 Task: Create a due date automation trigger when advanced on, 2 working days after a card is due add checklist with an incomplete checklists at 11:00 AM.
Action: Mouse moved to (1061, 325)
Screenshot: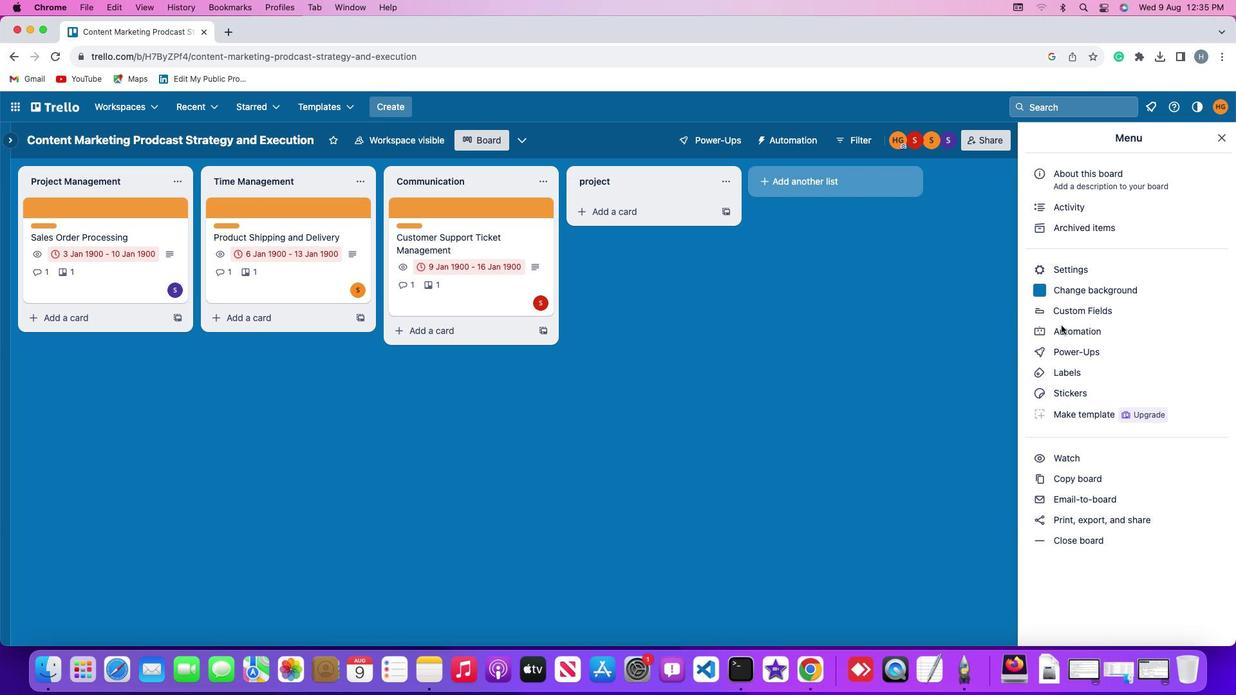 
Action: Mouse pressed left at (1061, 325)
Screenshot: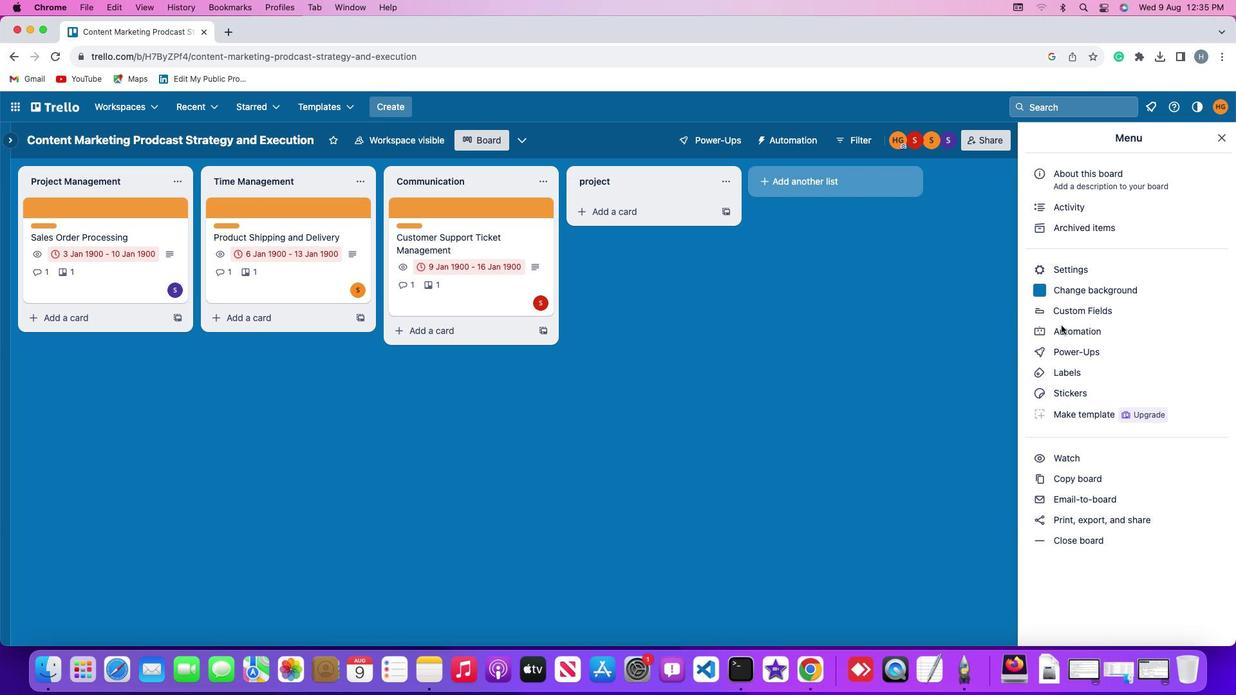 
Action: Mouse pressed left at (1061, 325)
Screenshot: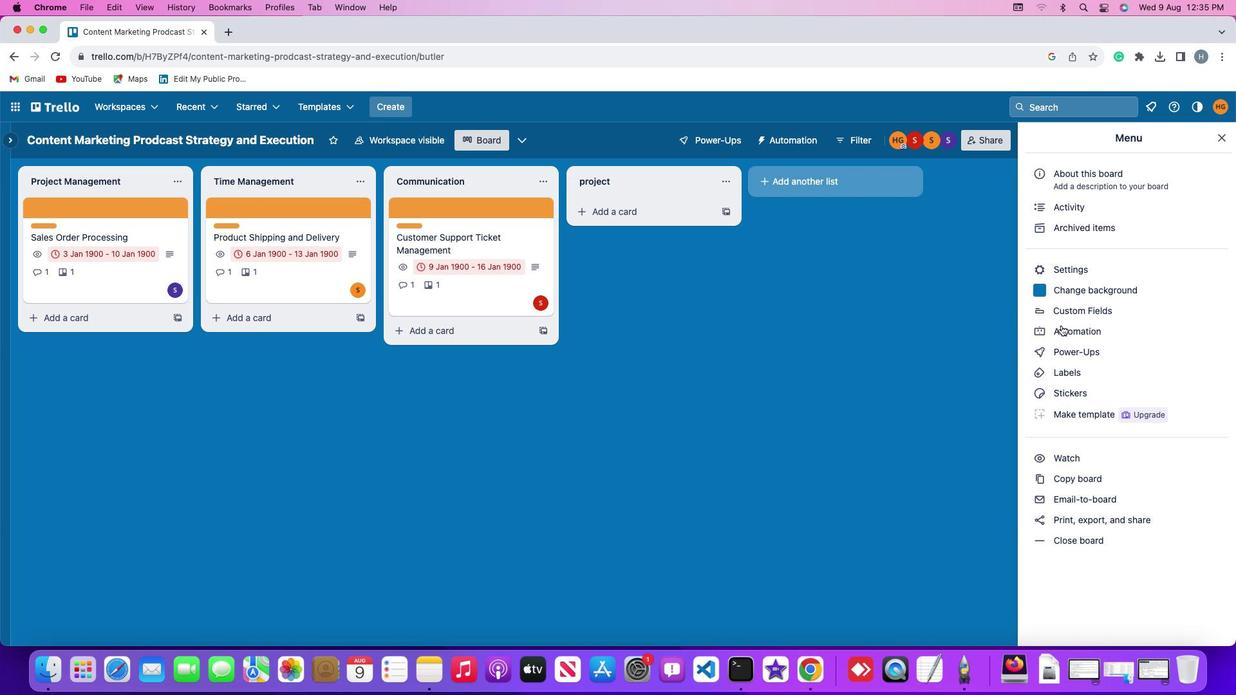 
Action: Mouse moved to (76, 305)
Screenshot: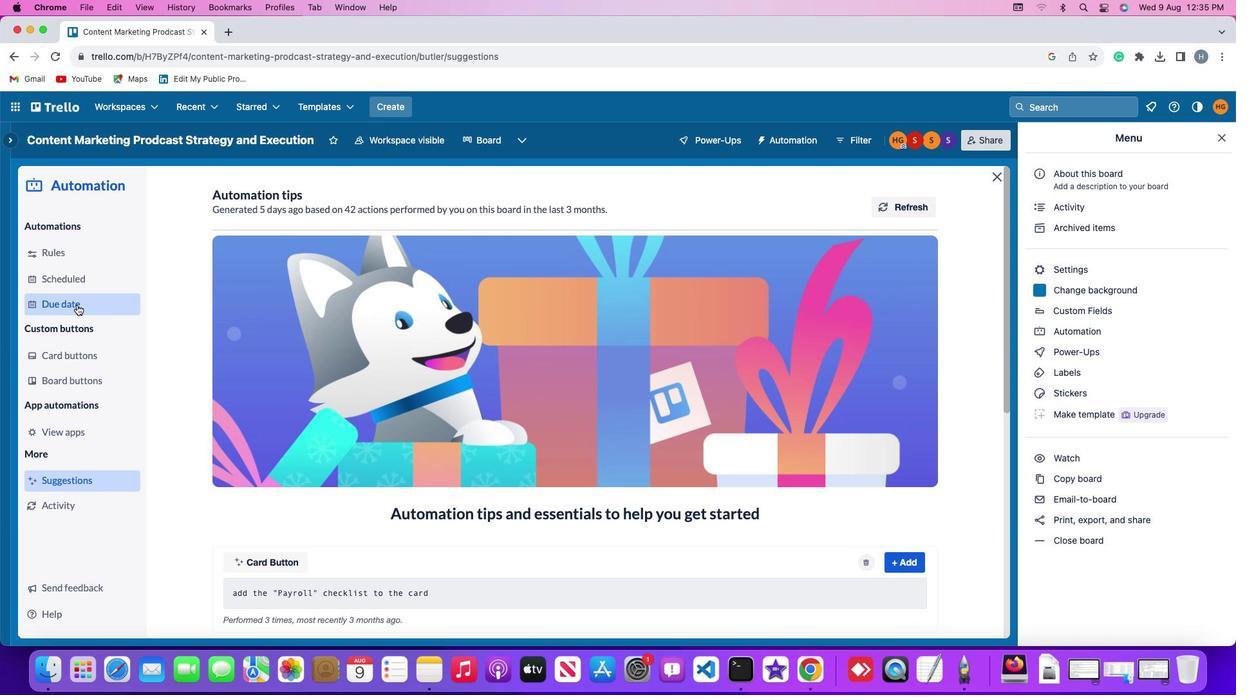 
Action: Mouse pressed left at (76, 305)
Screenshot: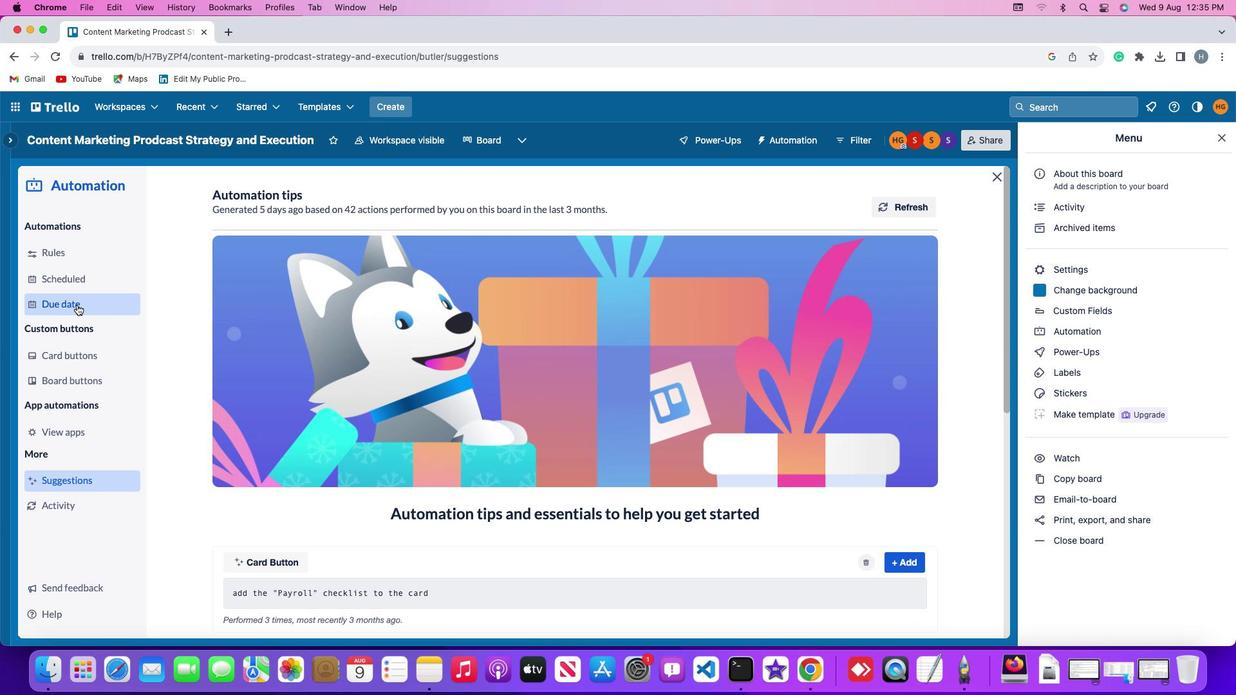 
Action: Mouse moved to (870, 197)
Screenshot: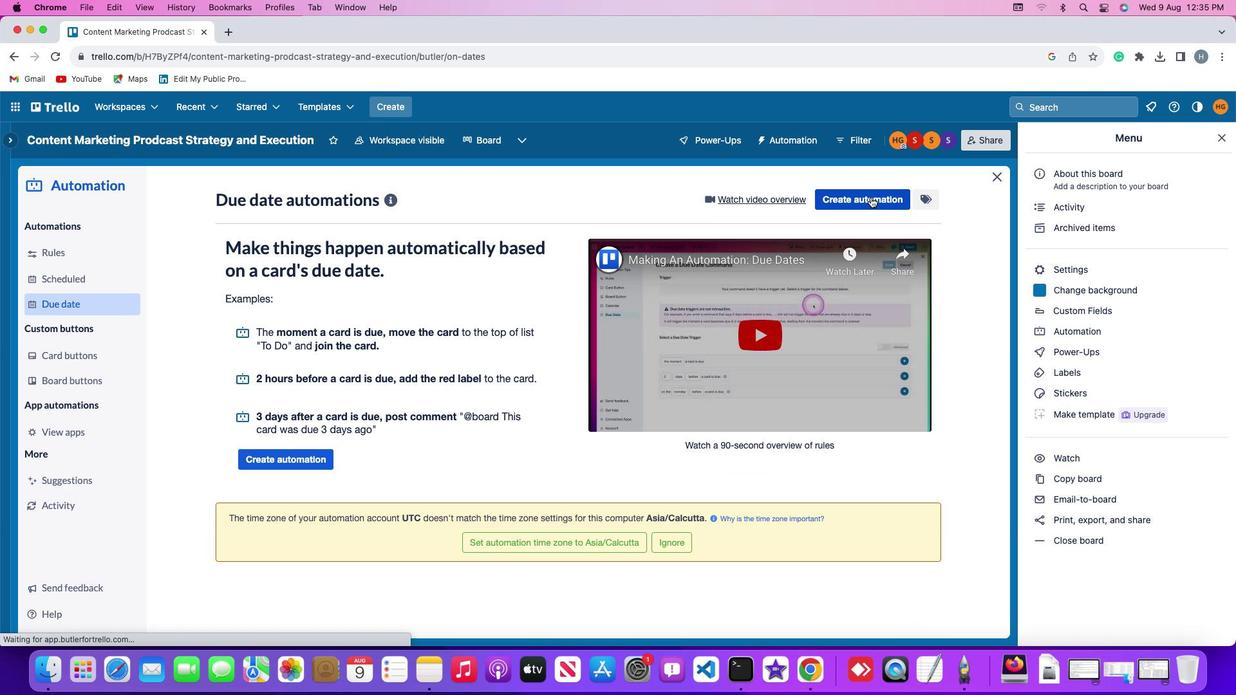 
Action: Mouse pressed left at (870, 197)
Screenshot: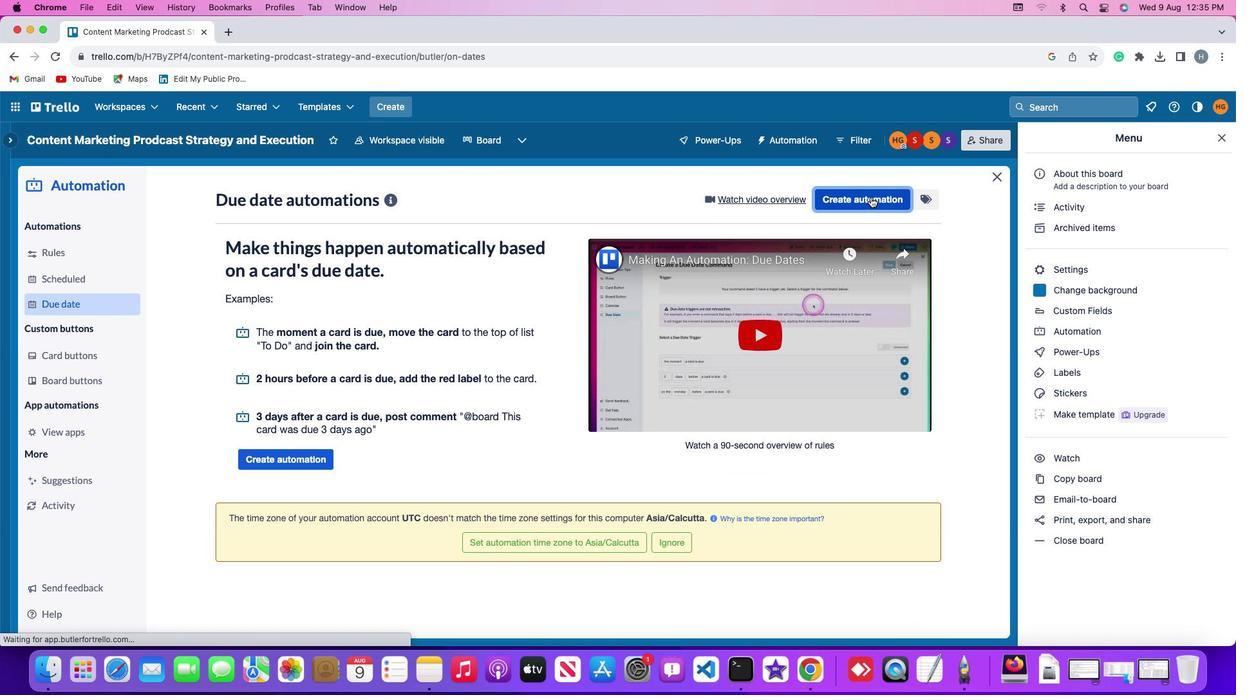 
Action: Mouse moved to (338, 319)
Screenshot: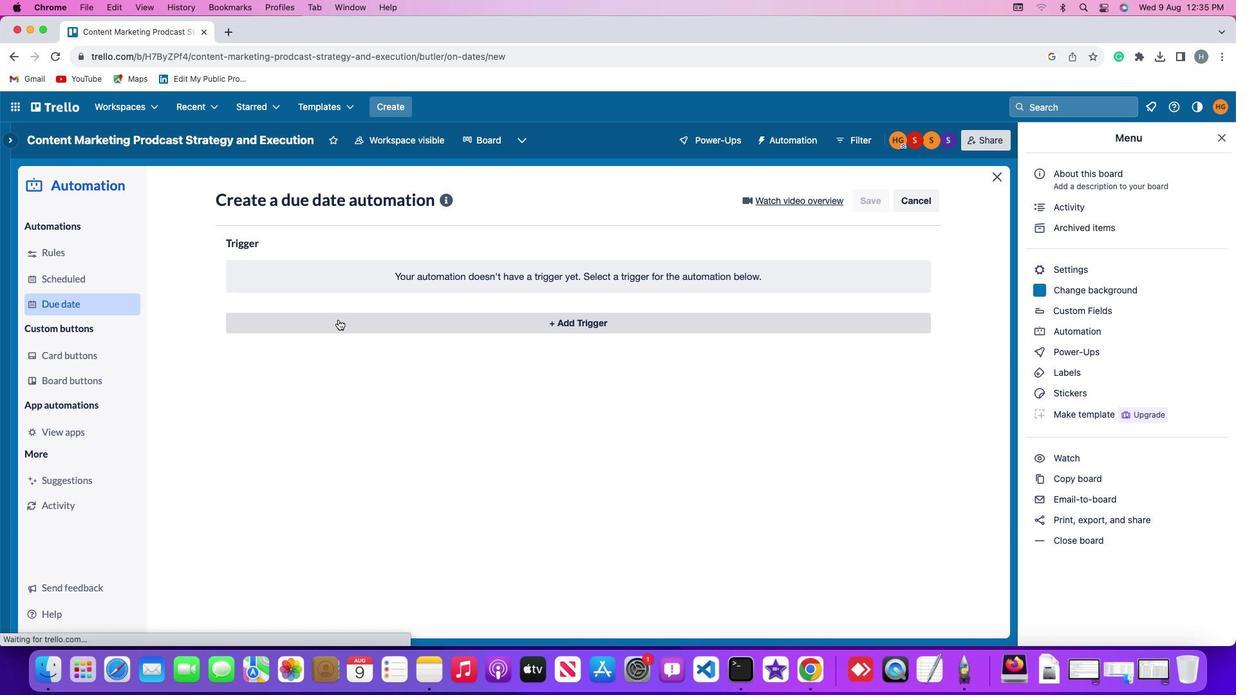 
Action: Mouse pressed left at (338, 319)
Screenshot: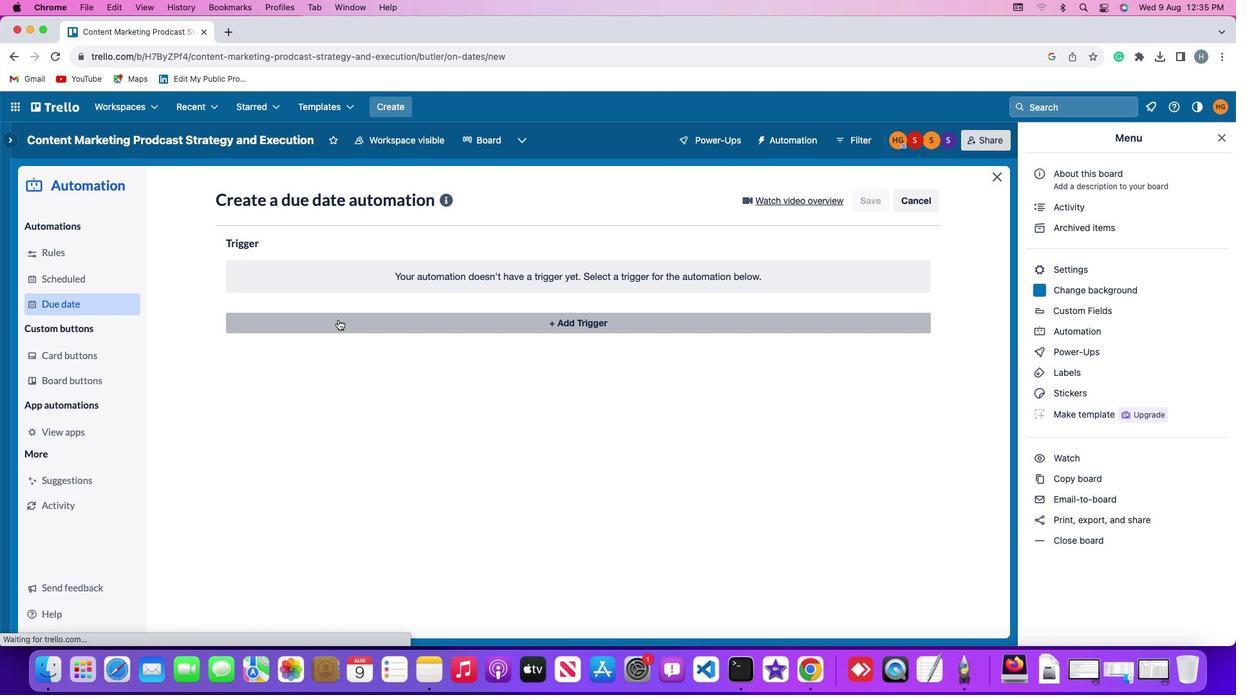 
Action: Mouse moved to (248, 518)
Screenshot: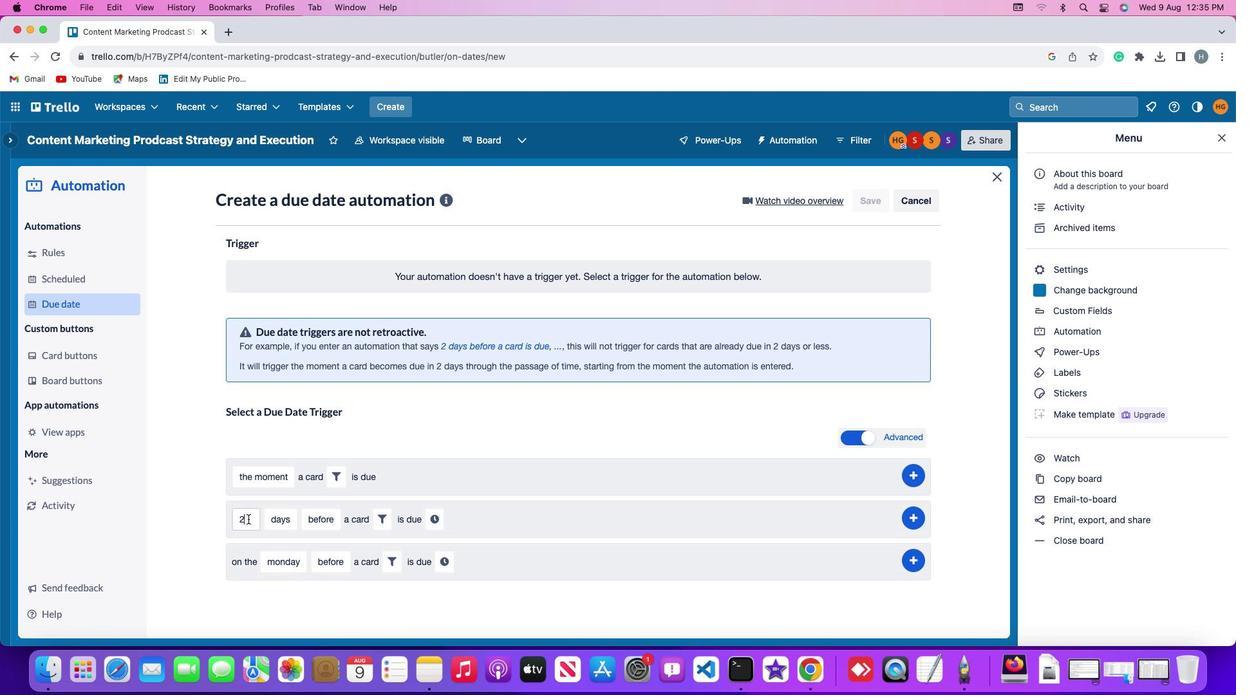 
Action: Mouse pressed left at (248, 518)
Screenshot: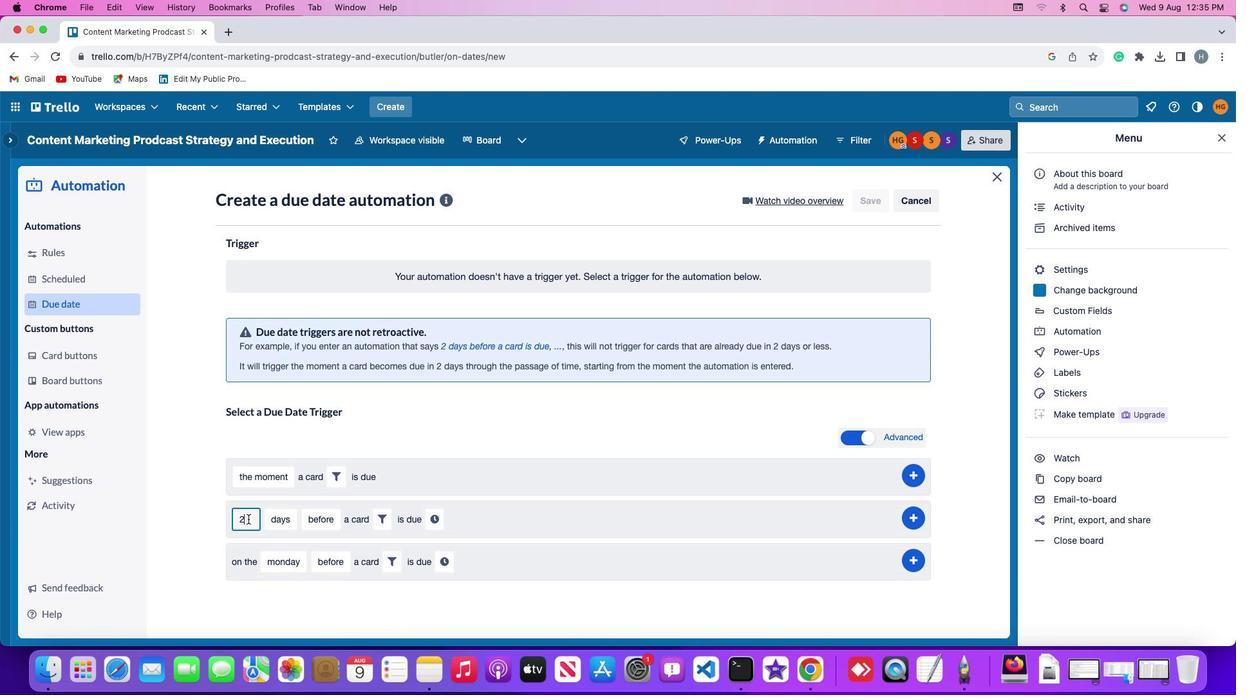 
Action: Mouse moved to (244, 510)
Screenshot: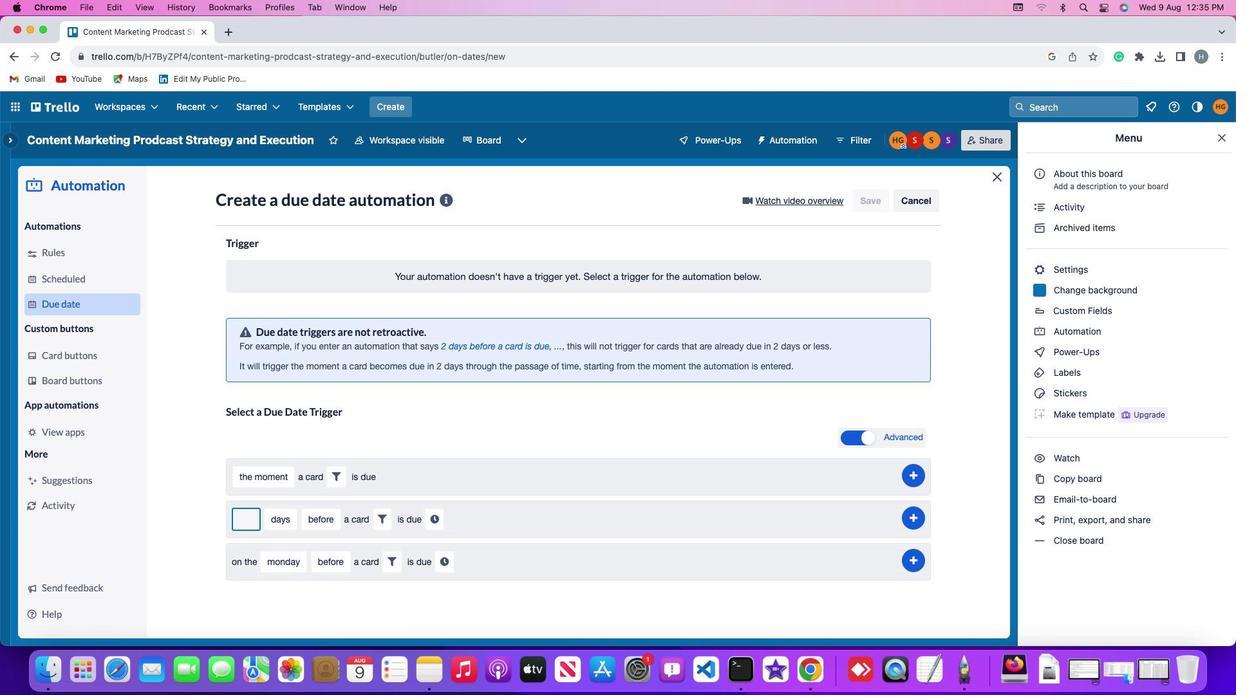 
Action: Key pressed Key.backspace
Screenshot: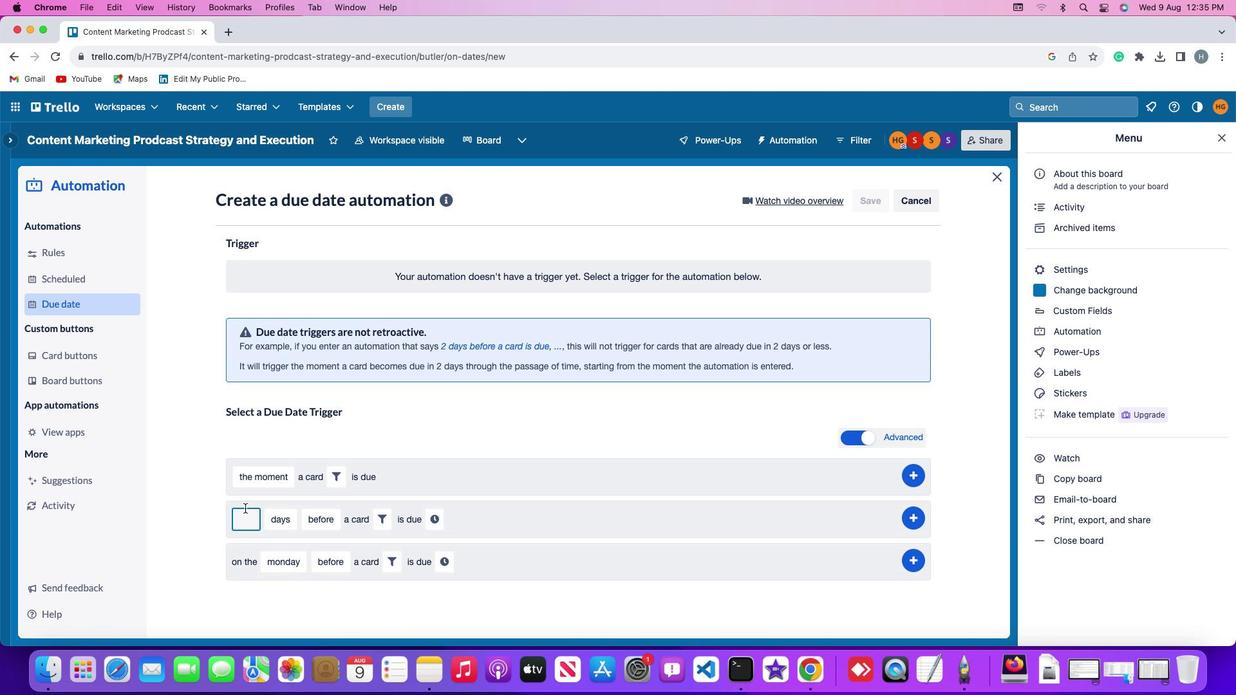 
Action: Mouse moved to (247, 507)
Screenshot: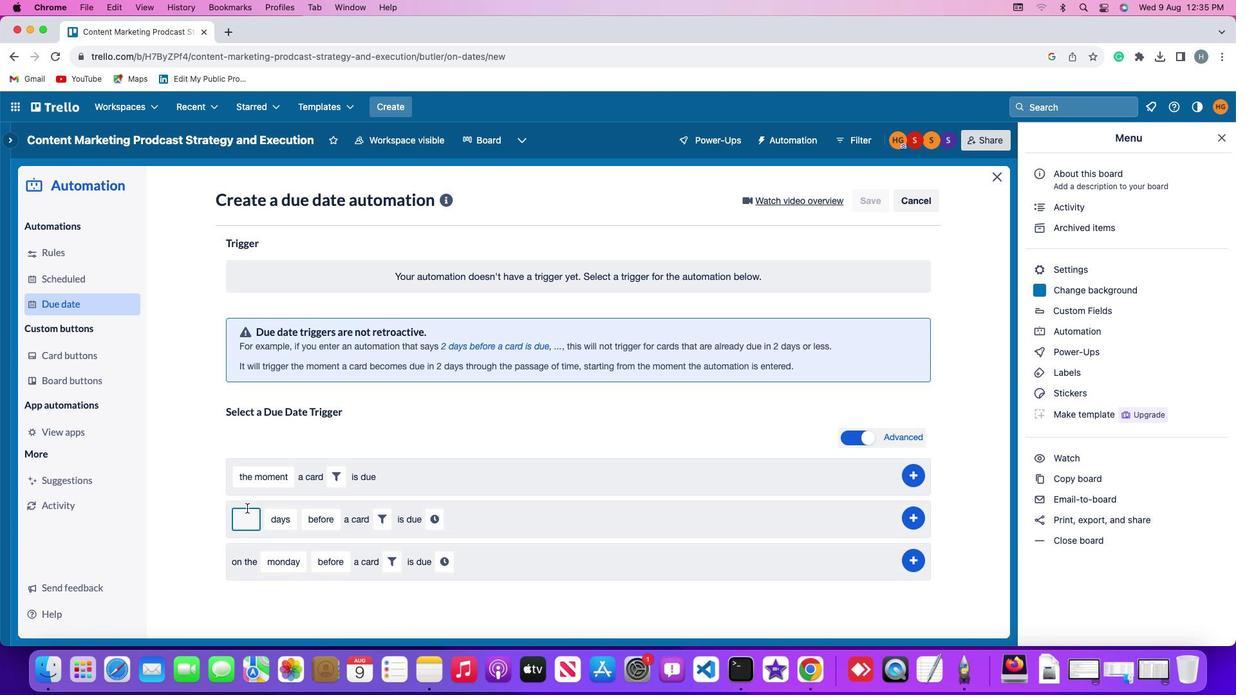 
Action: Key pressed '2'
Screenshot: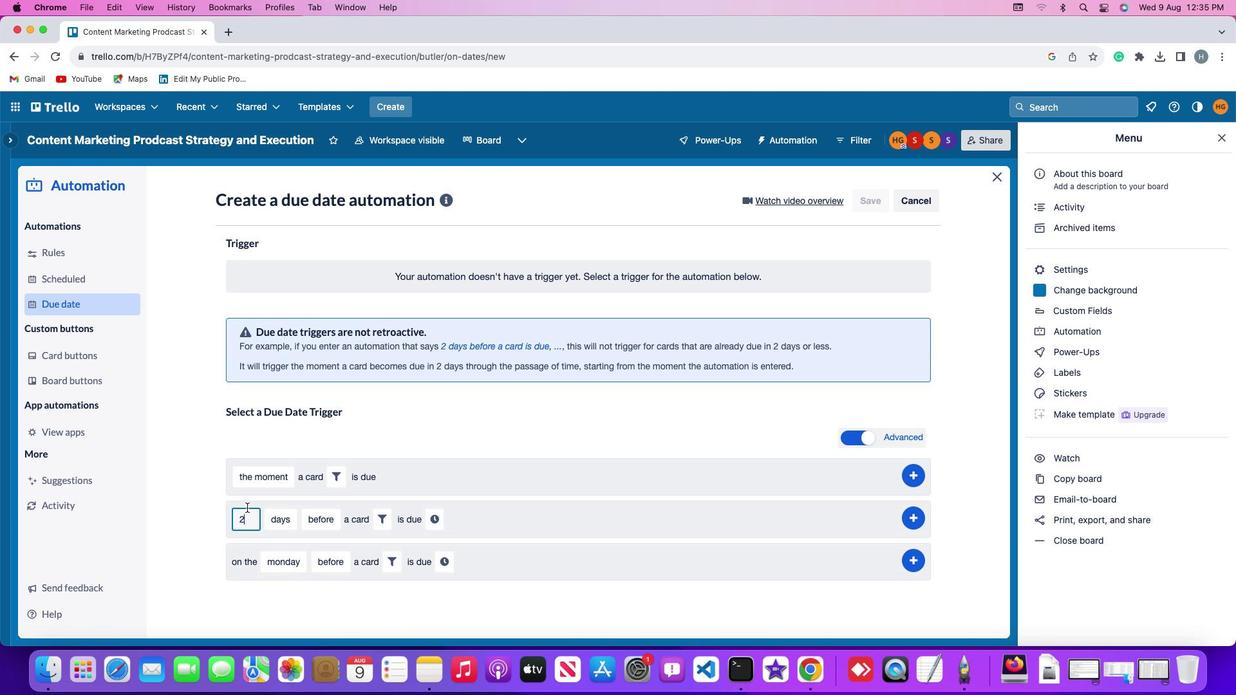 
Action: Mouse moved to (276, 511)
Screenshot: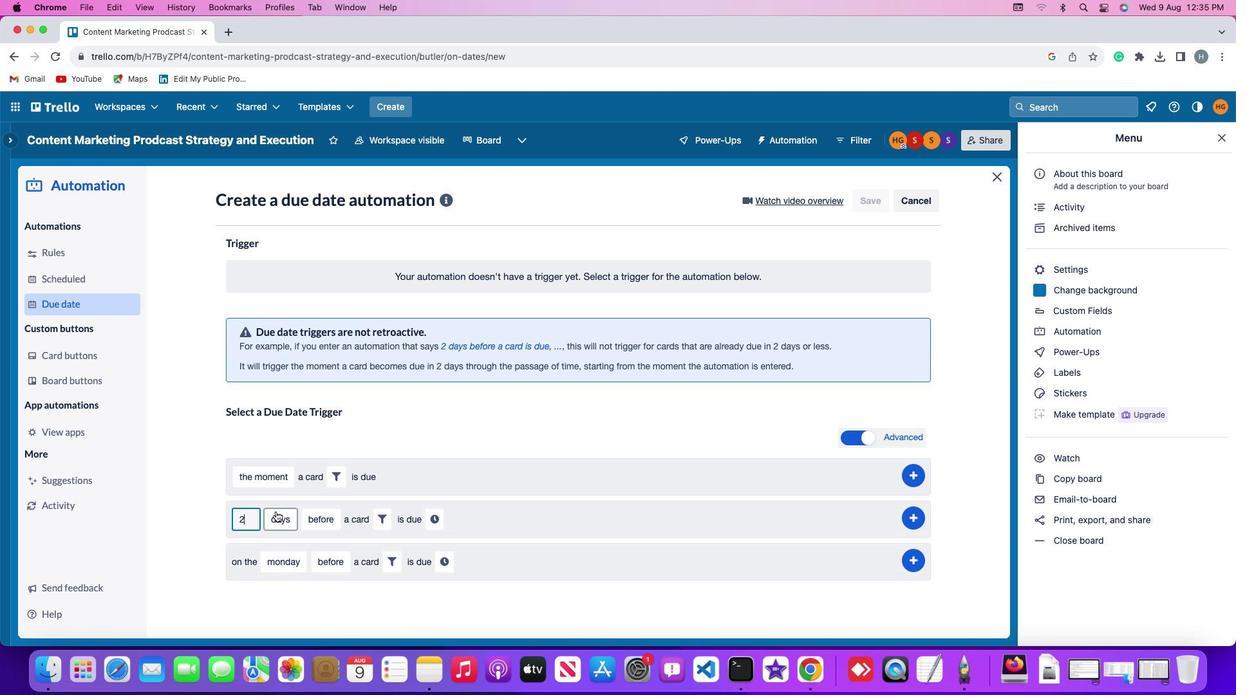 
Action: Mouse pressed left at (276, 511)
Screenshot: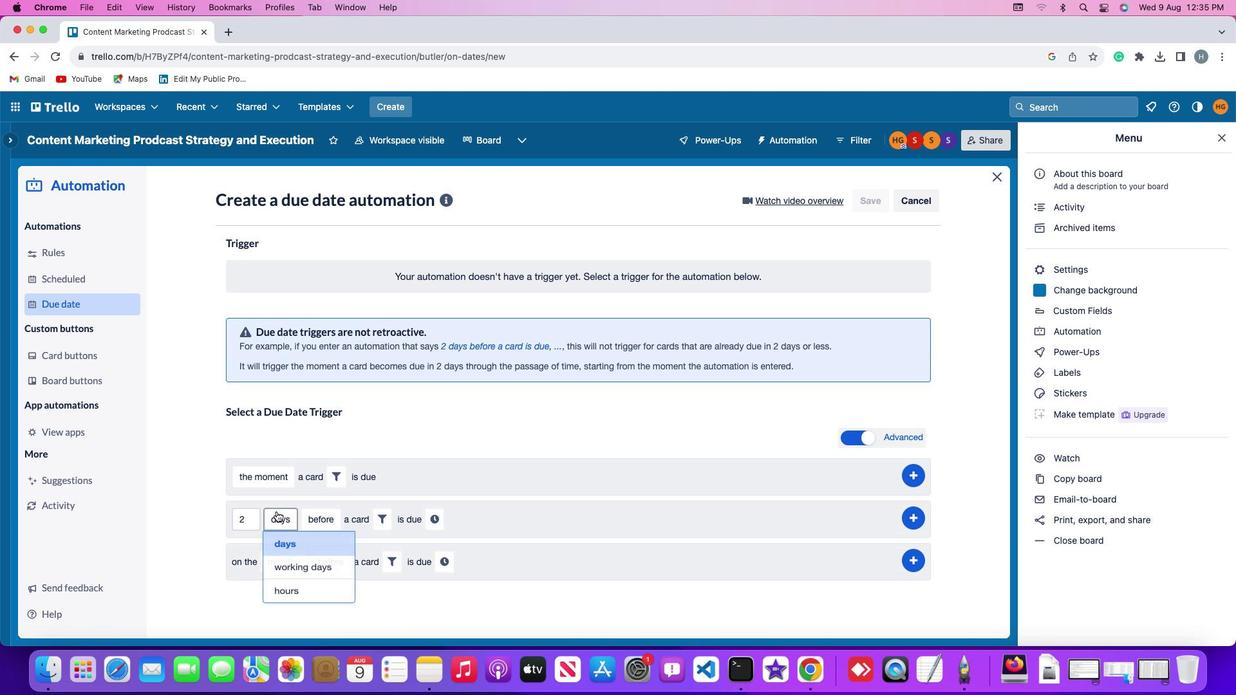 
Action: Mouse moved to (292, 573)
Screenshot: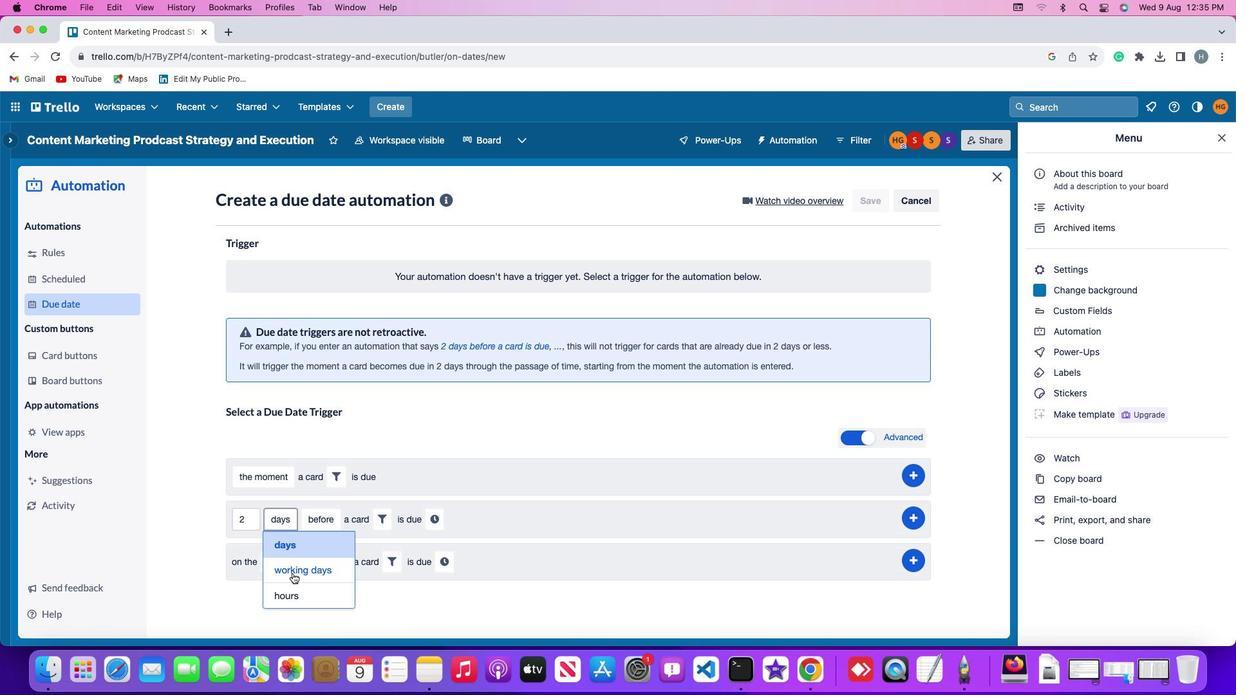
Action: Mouse pressed left at (292, 573)
Screenshot: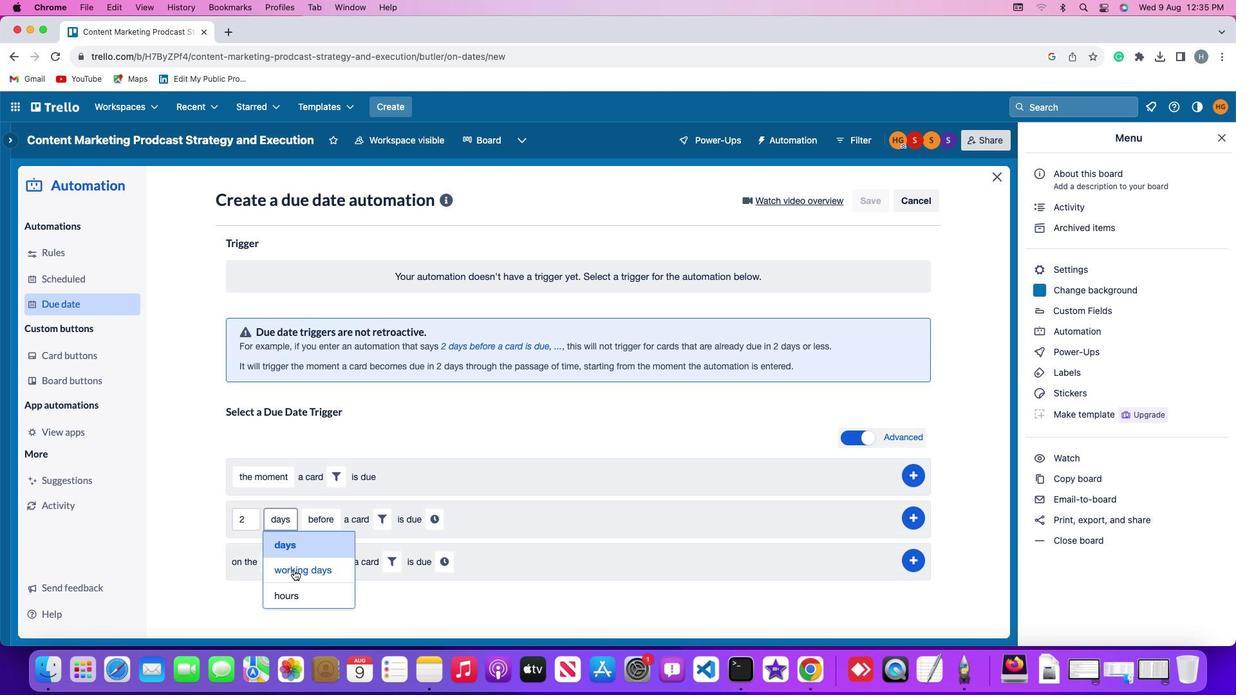 
Action: Mouse moved to (355, 515)
Screenshot: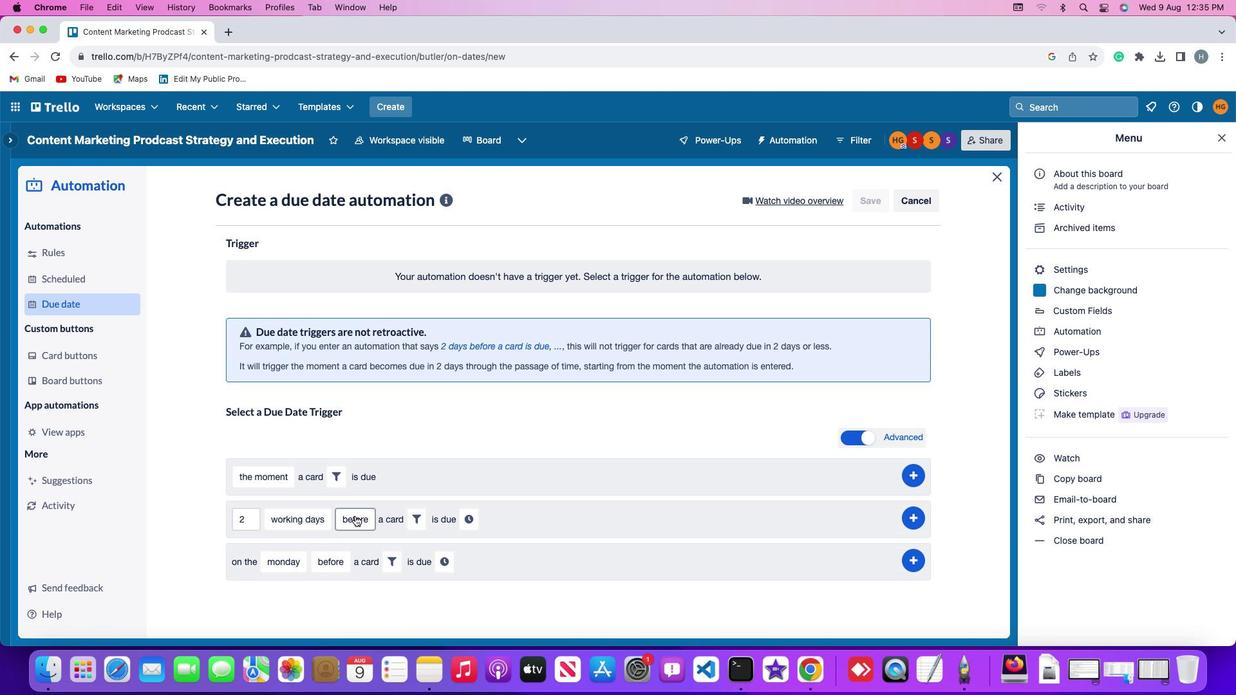 
Action: Mouse pressed left at (355, 515)
Screenshot: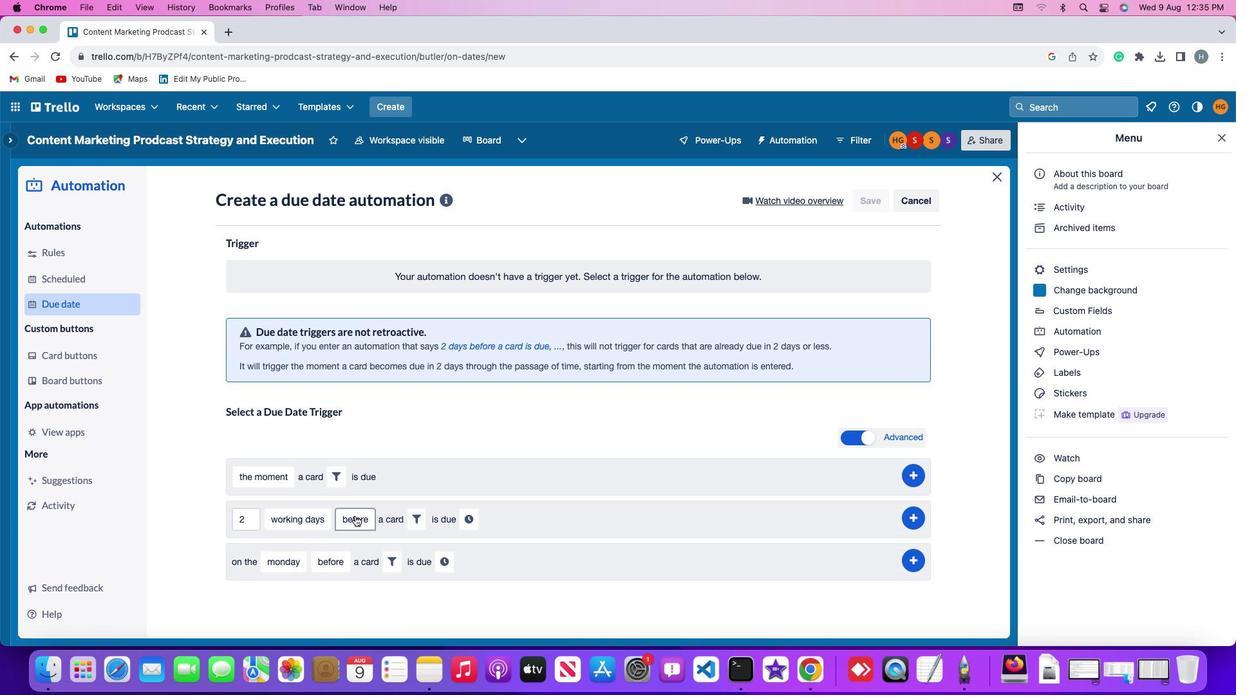 
Action: Mouse moved to (359, 577)
Screenshot: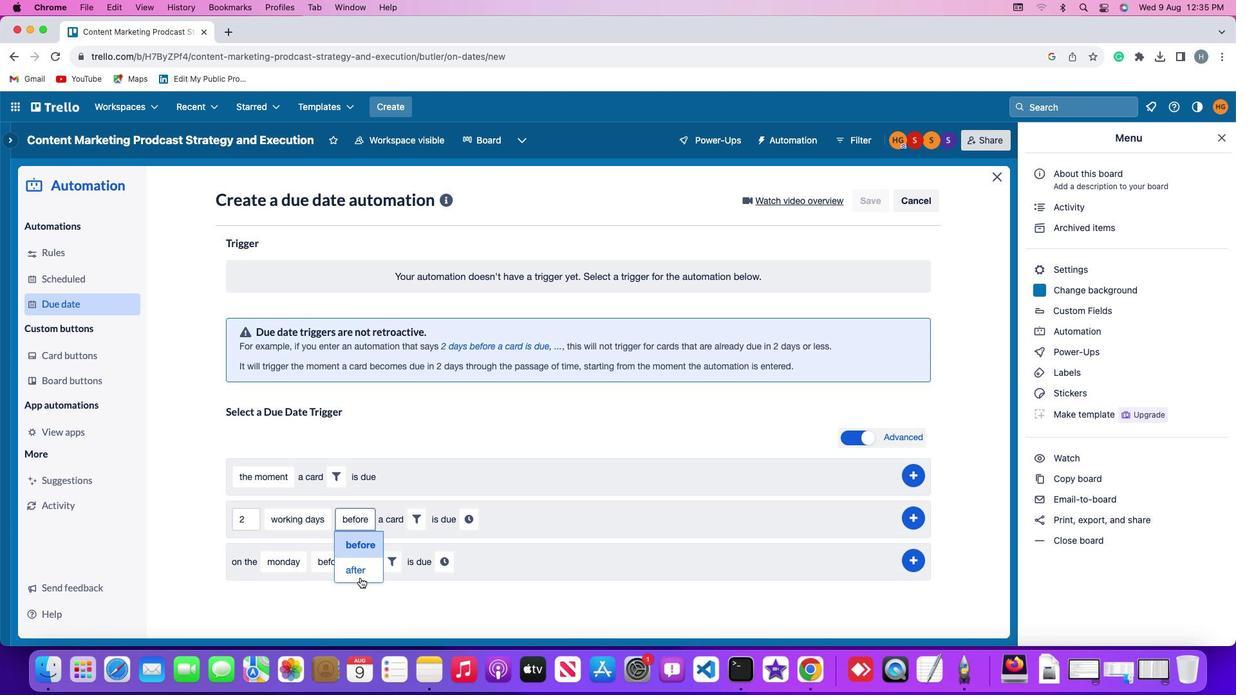 
Action: Mouse pressed left at (359, 577)
Screenshot: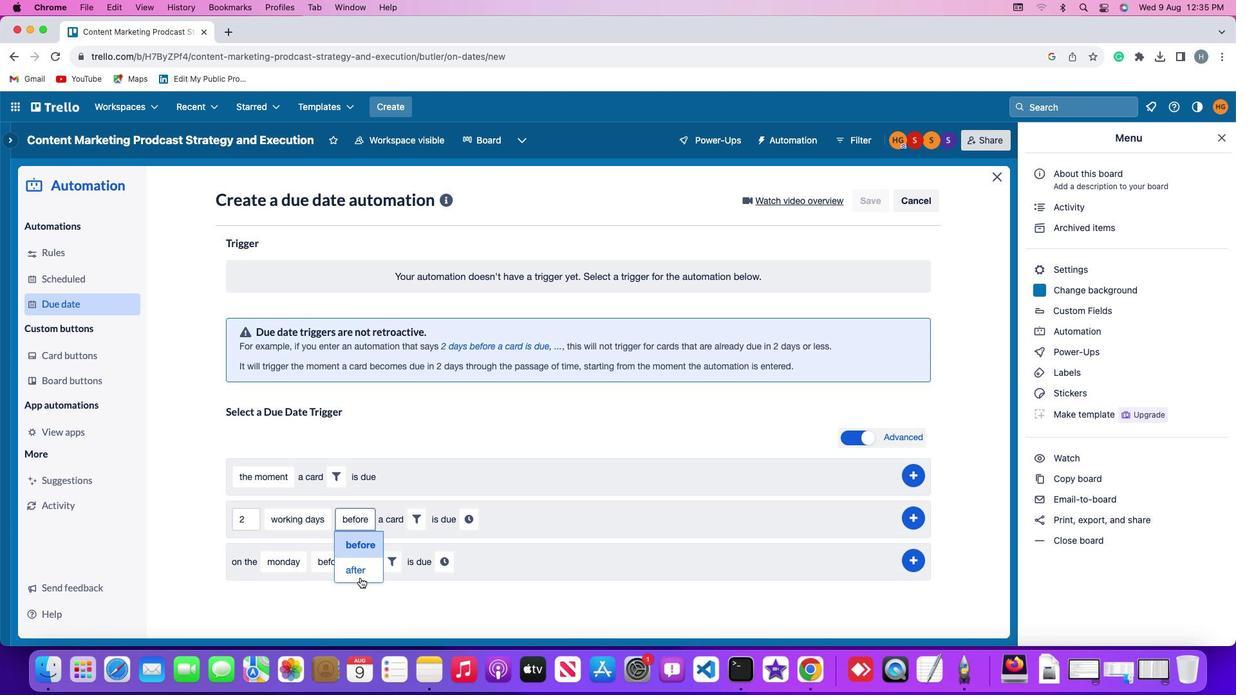 
Action: Mouse moved to (404, 518)
Screenshot: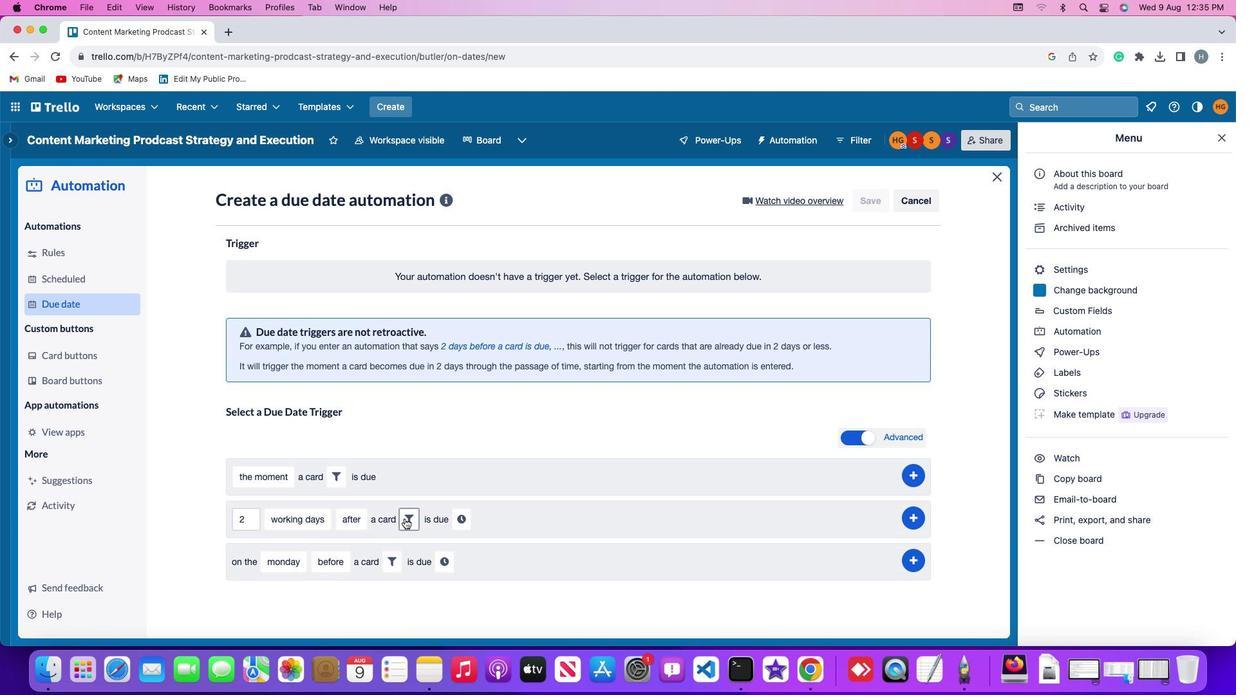
Action: Mouse pressed left at (404, 518)
Screenshot: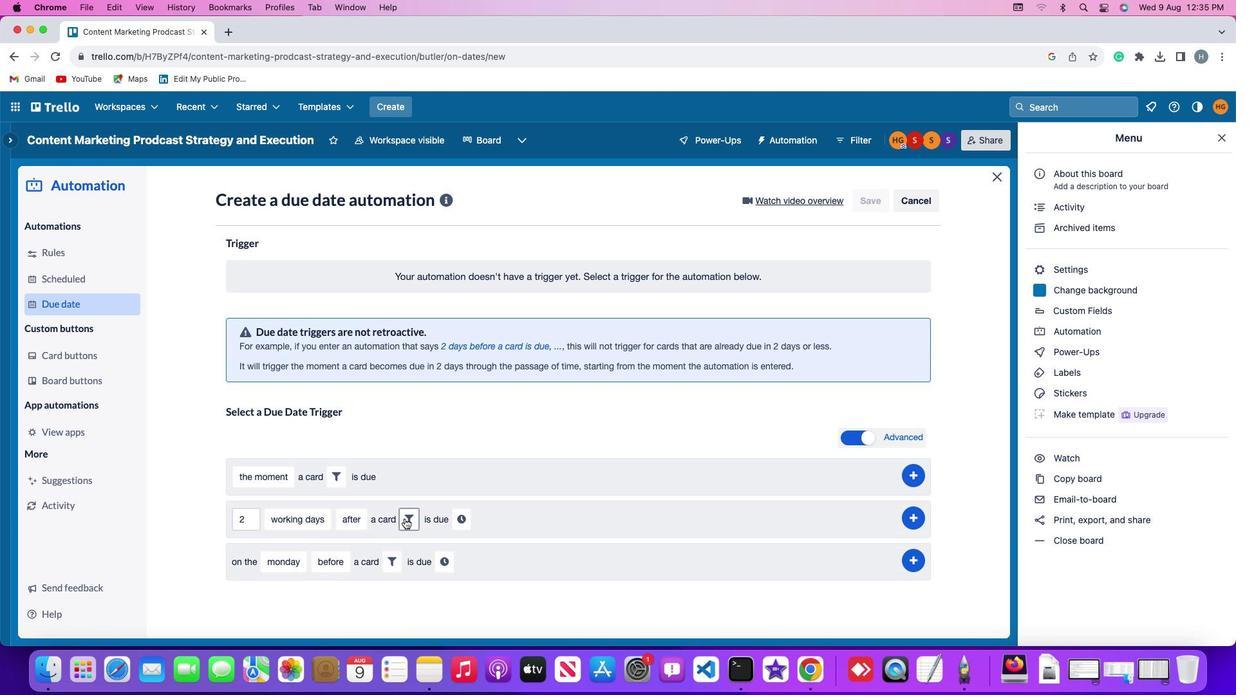 
Action: Mouse moved to (520, 564)
Screenshot: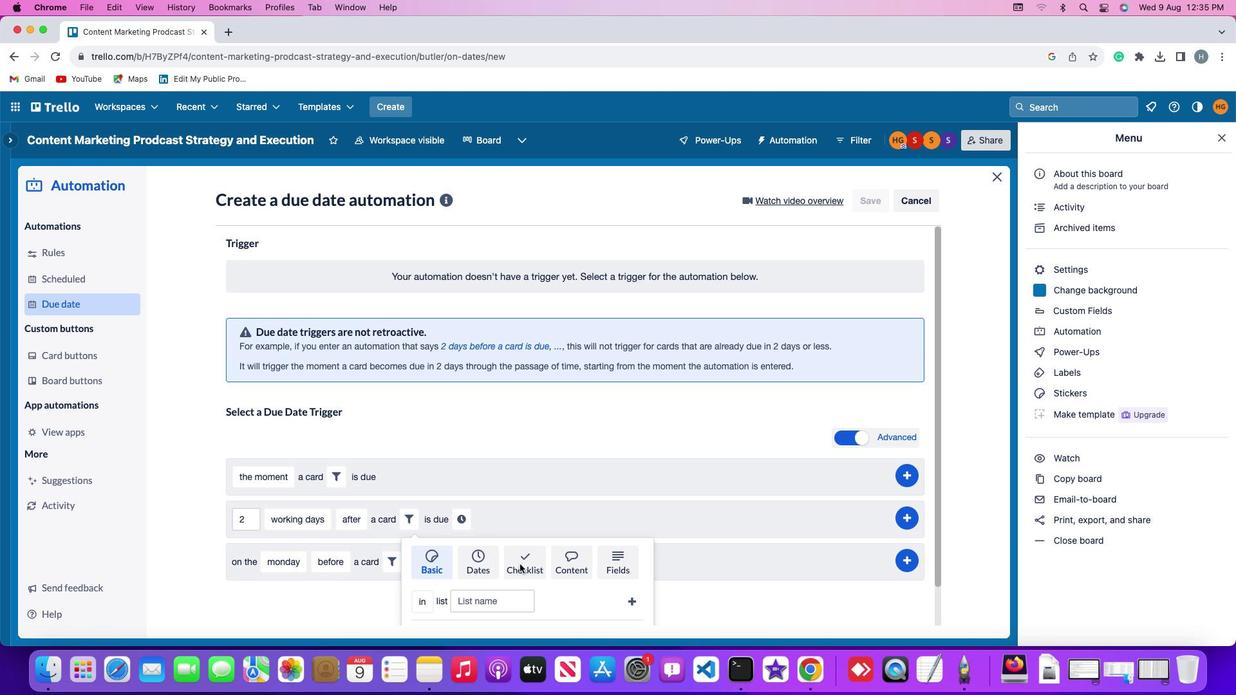 
Action: Mouse pressed left at (520, 564)
Screenshot: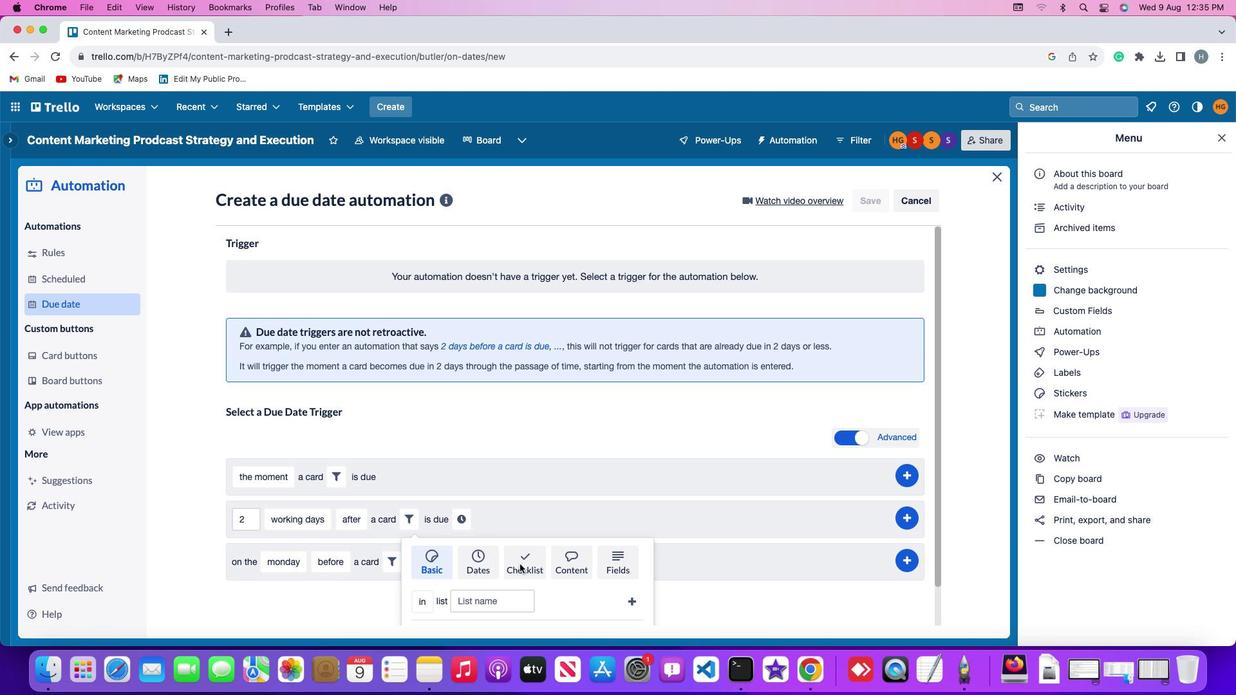 
Action: Mouse moved to (491, 592)
Screenshot: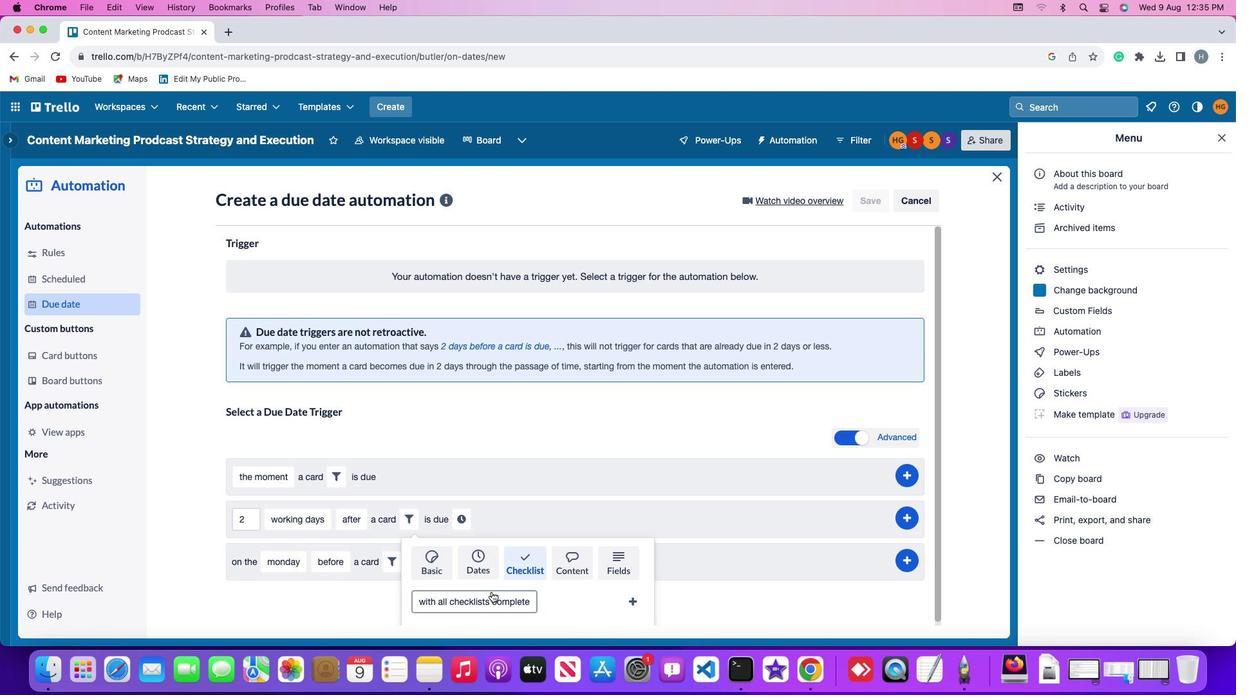 
Action: Mouse pressed left at (491, 592)
Screenshot: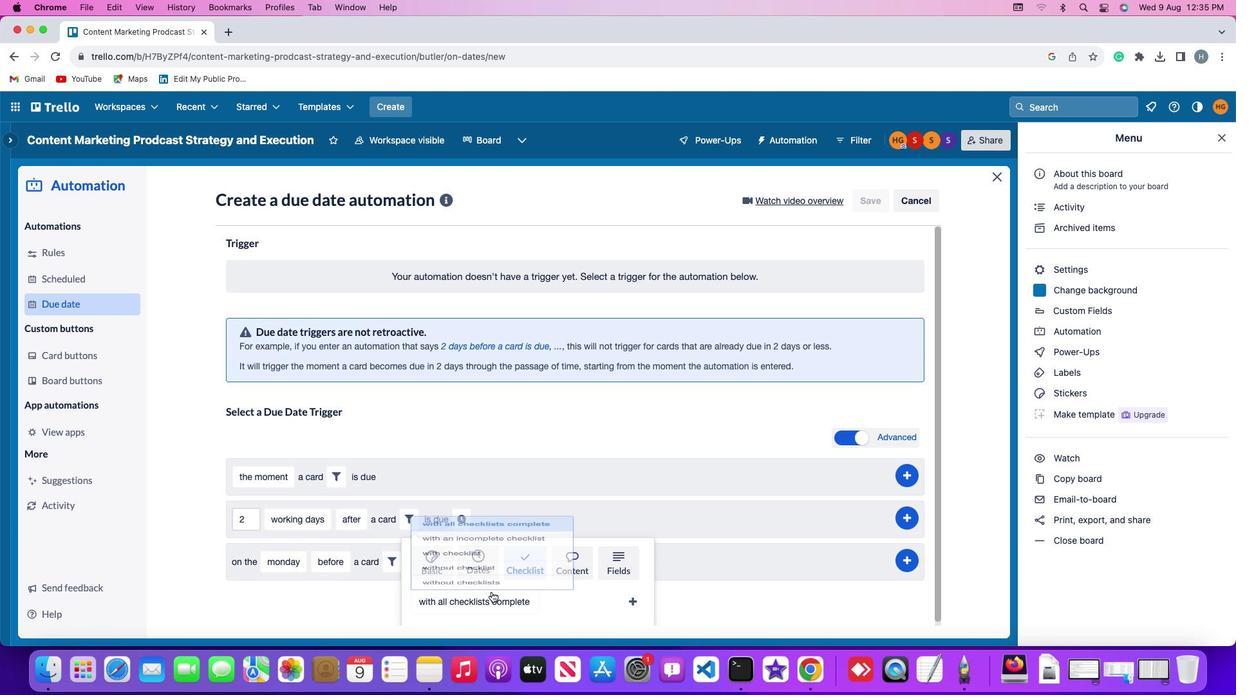 
Action: Mouse moved to (480, 500)
Screenshot: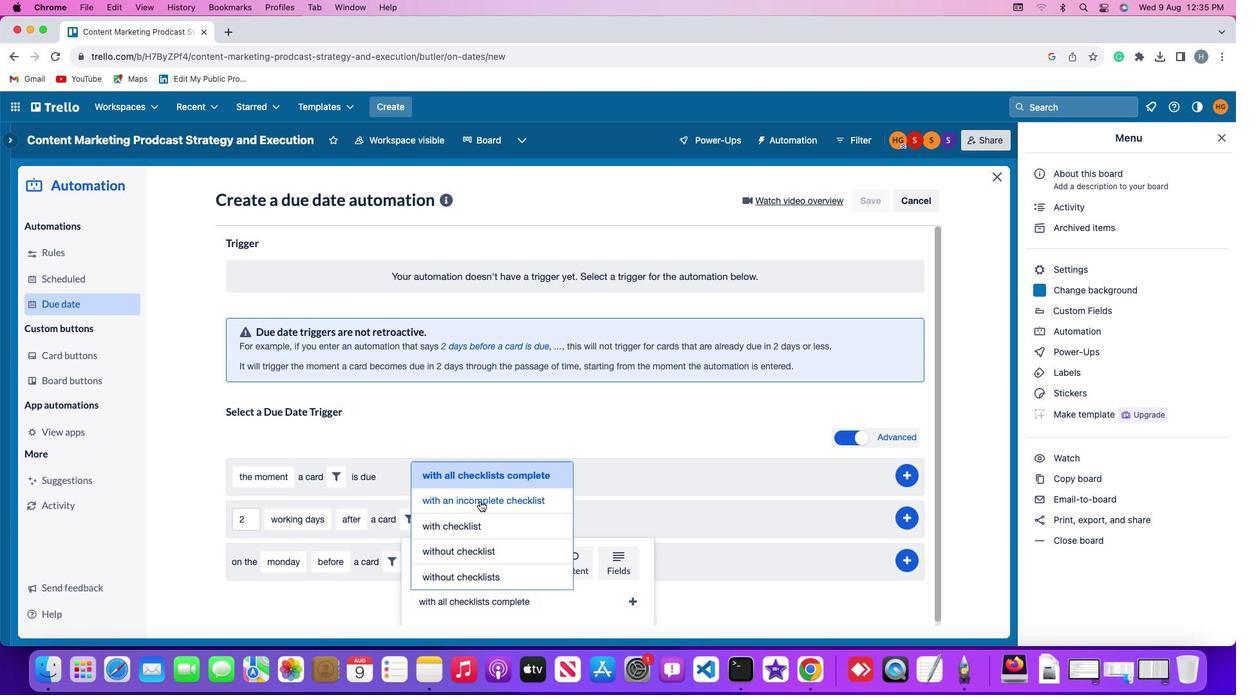 
Action: Mouse pressed left at (480, 500)
Screenshot: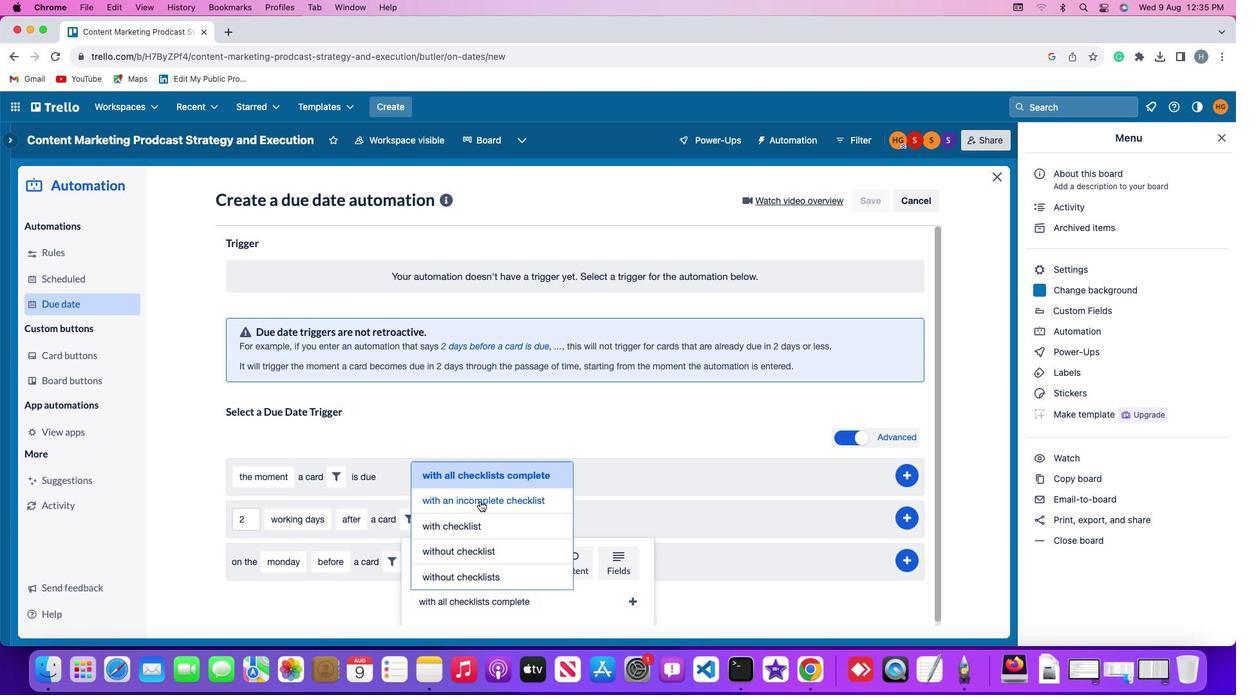 
Action: Mouse moved to (632, 599)
Screenshot: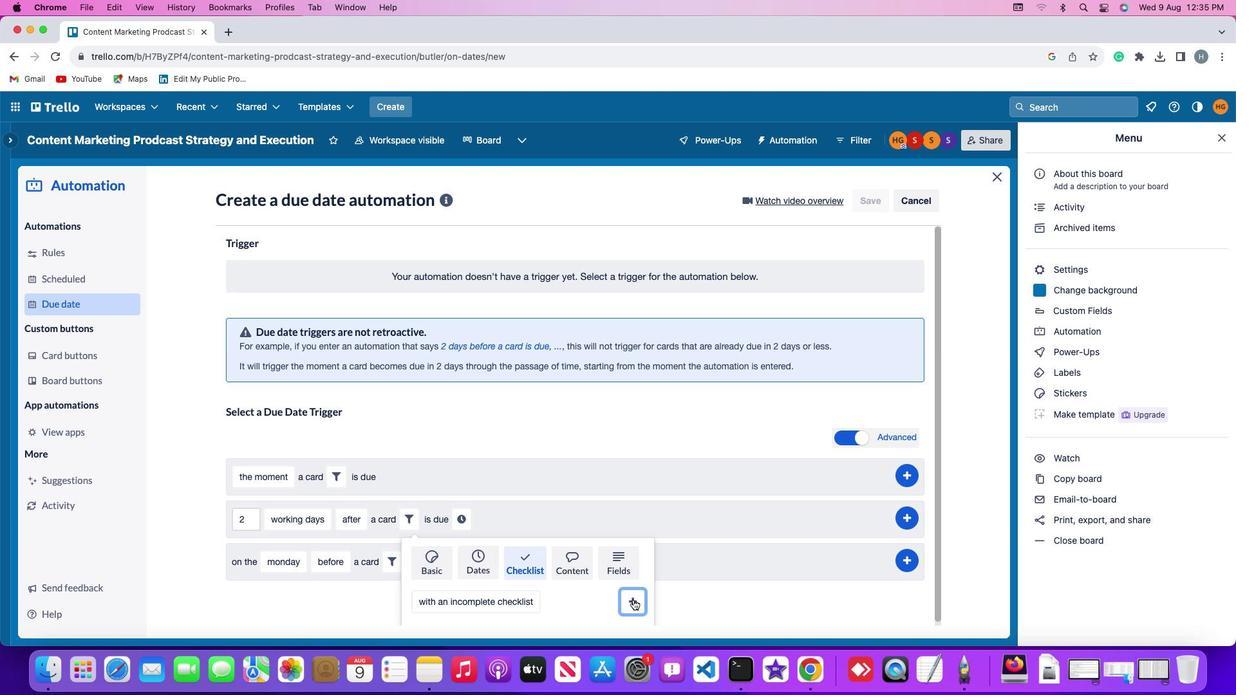
Action: Mouse pressed left at (632, 599)
Screenshot: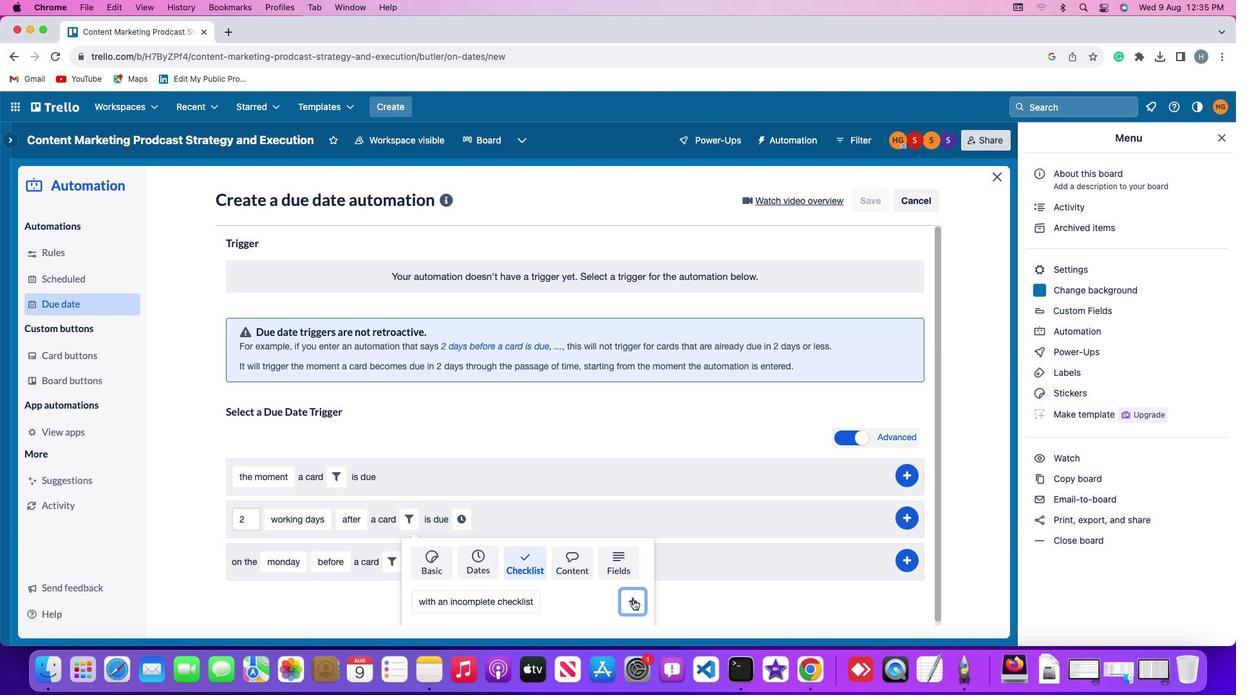 
Action: Mouse moved to (603, 518)
Screenshot: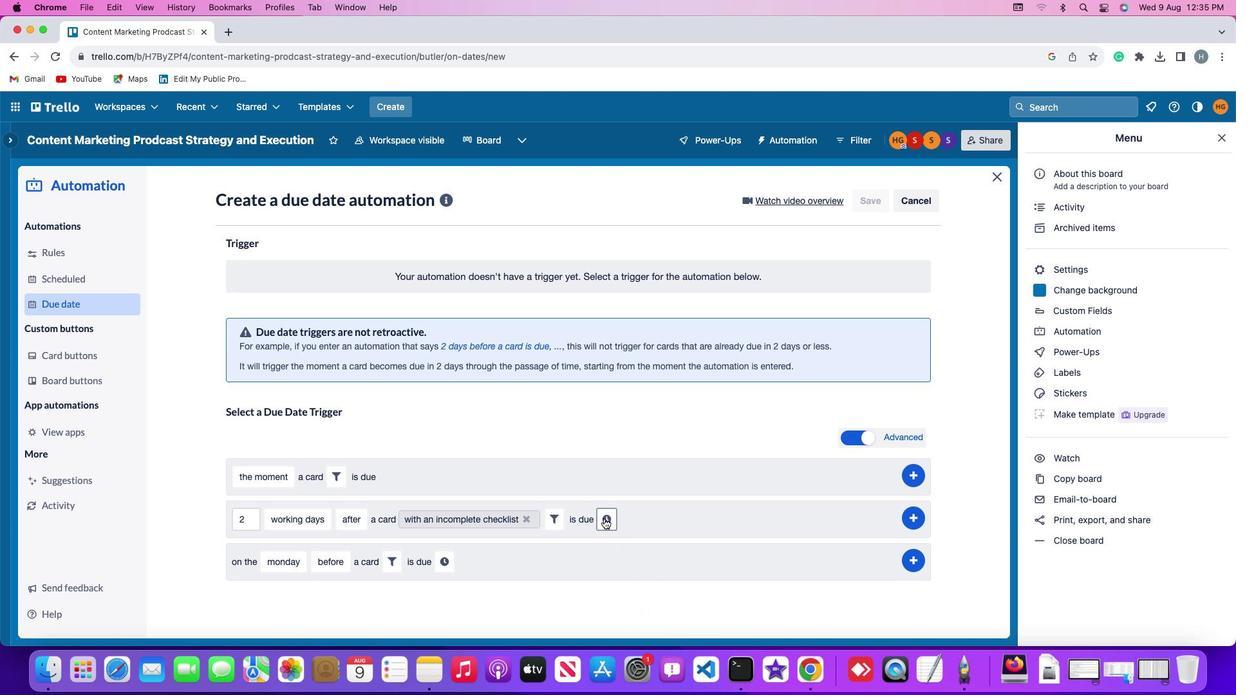 
Action: Mouse pressed left at (603, 518)
Screenshot: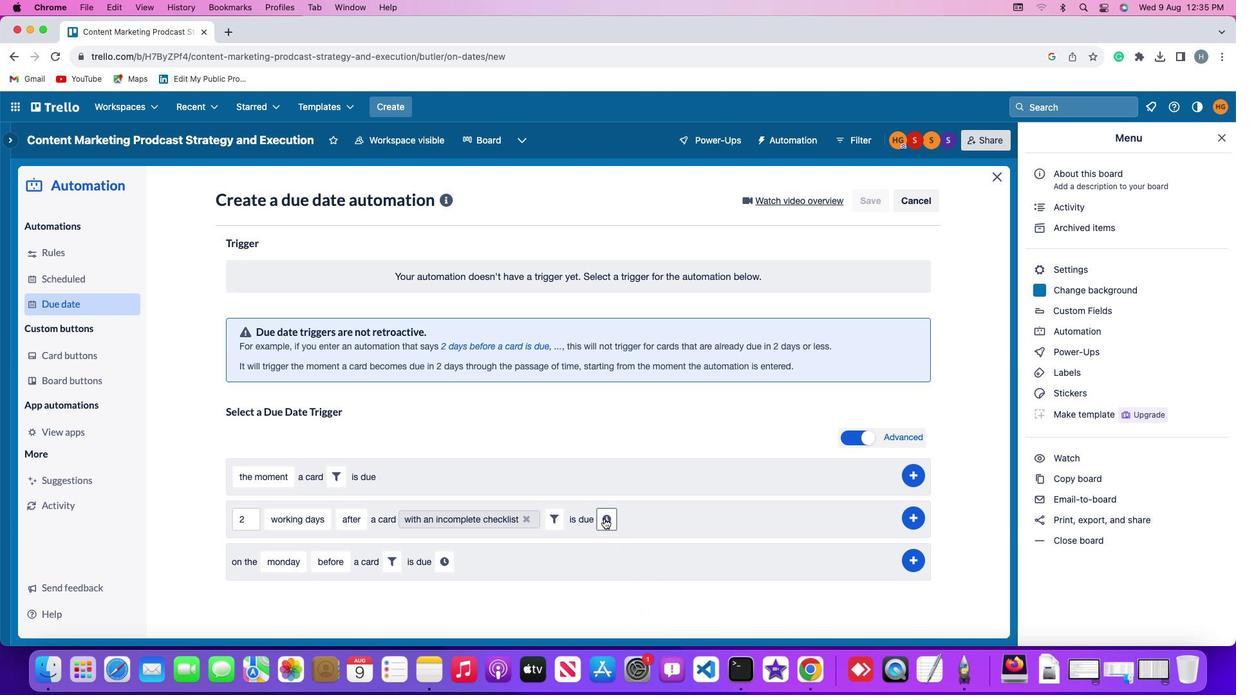 
Action: Mouse moved to (634, 518)
Screenshot: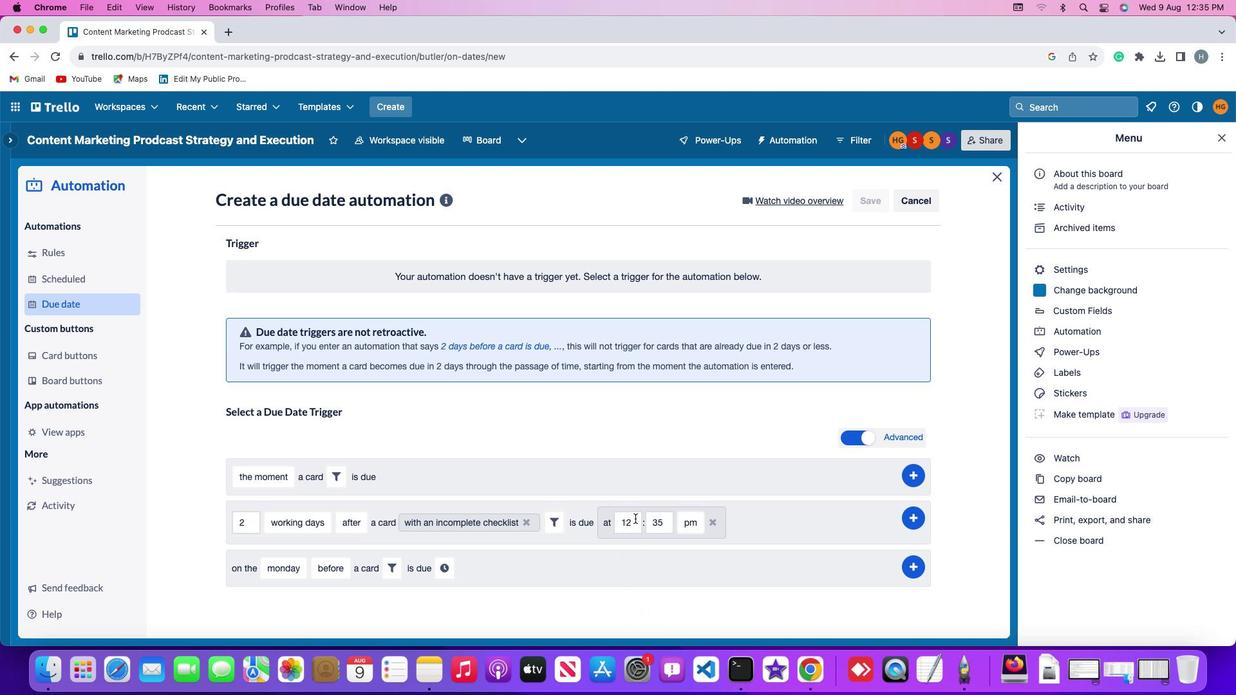 
Action: Mouse pressed left at (634, 518)
Screenshot: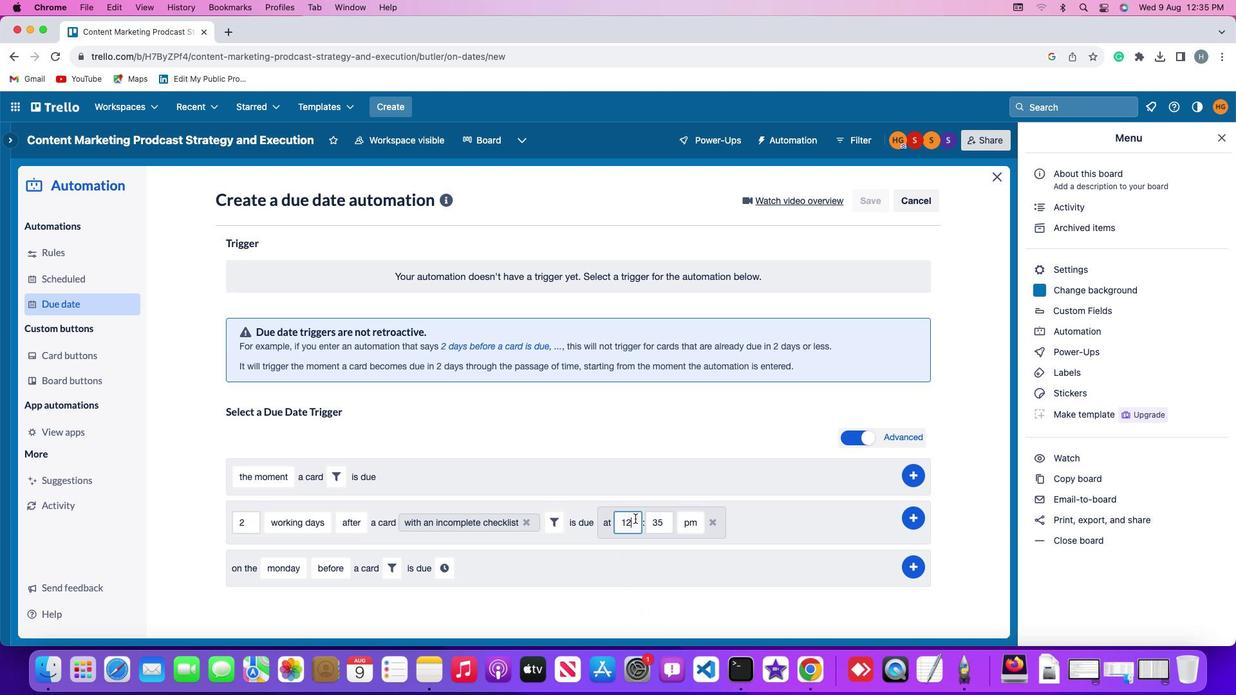 
Action: Key pressed Key.backspaceKey.backspace
Screenshot: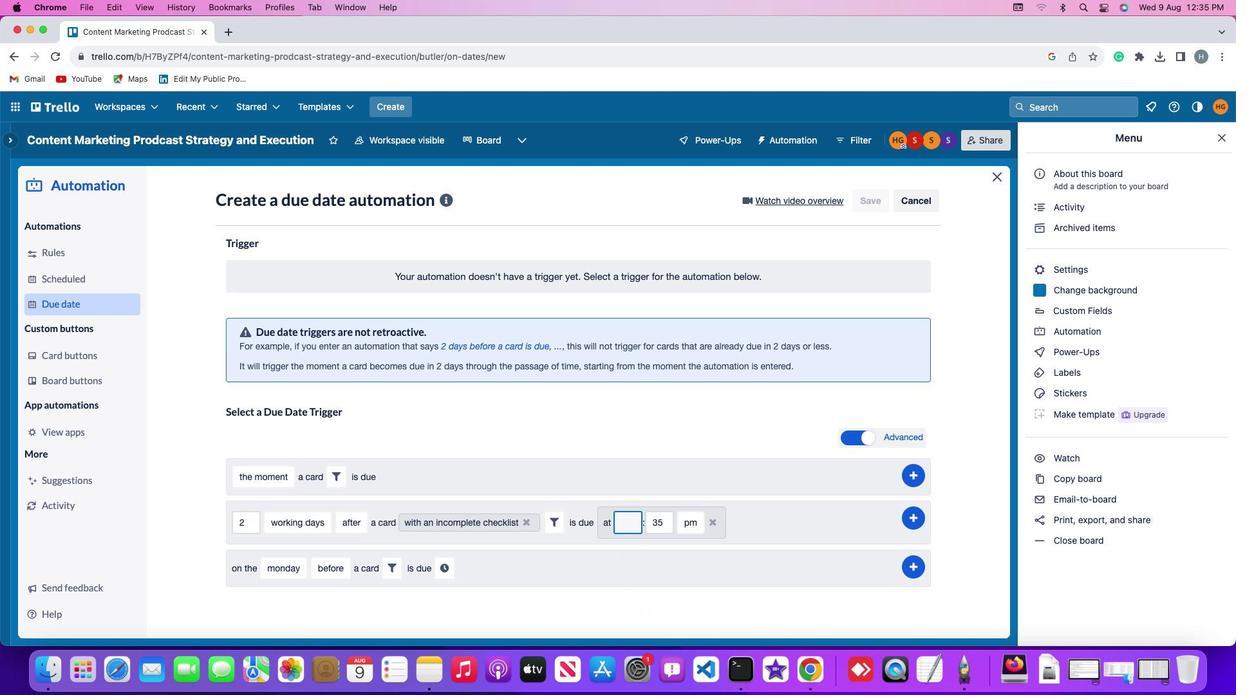 
Action: Mouse moved to (635, 518)
Screenshot: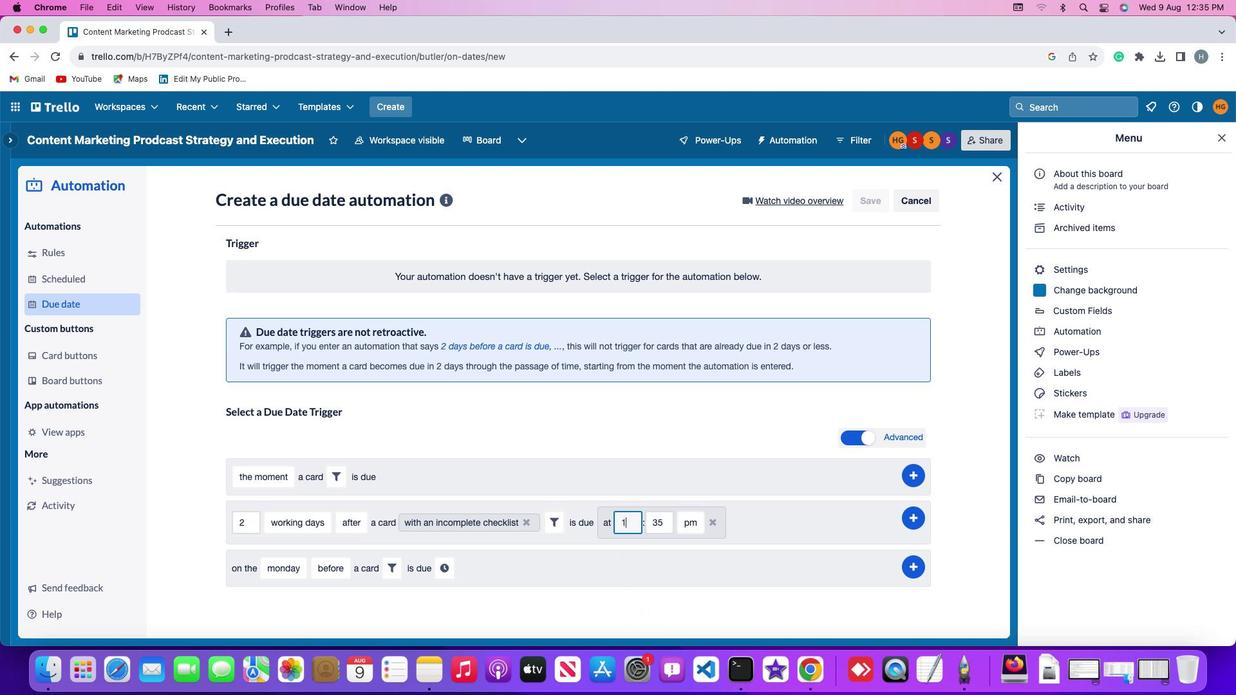 
Action: Key pressed '1''1'
Screenshot: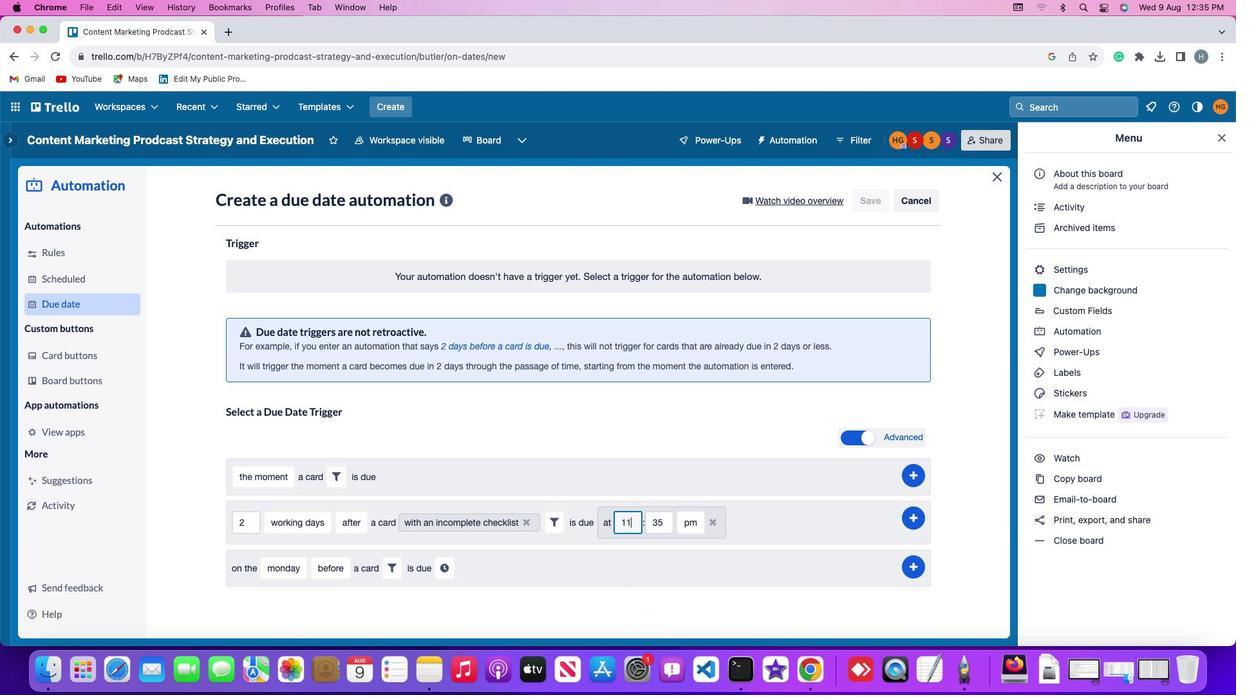 
Action: Mouse moved to (666, 521)
Screenshot: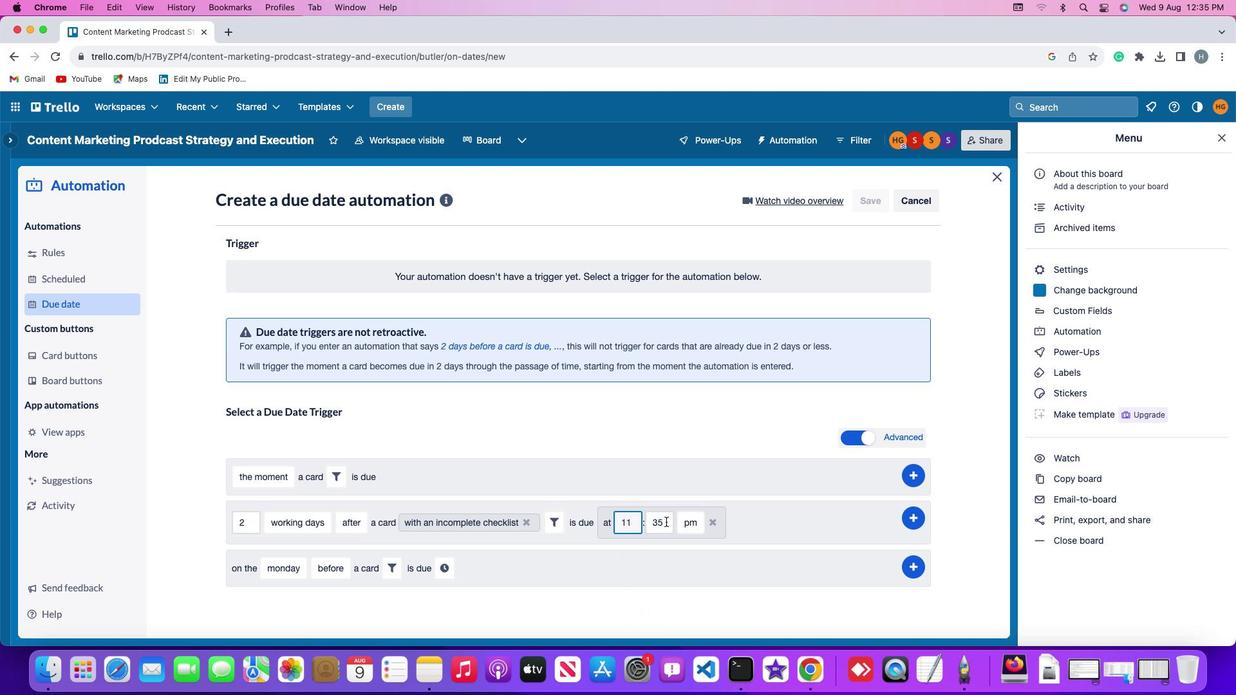 
Action: Mouse pressed left at (666, 521)
Screenshot: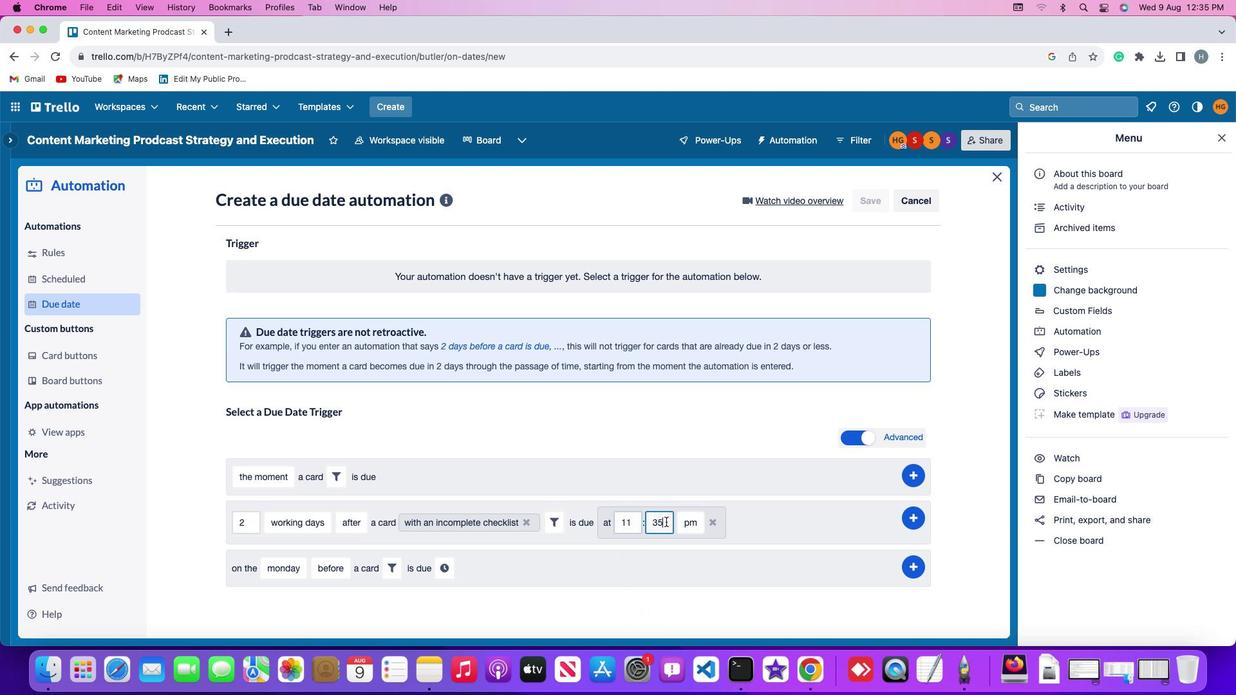
Action: Key pressed Key.backspaceKey.backspaceKey.backspace'0''0'
Screenshot: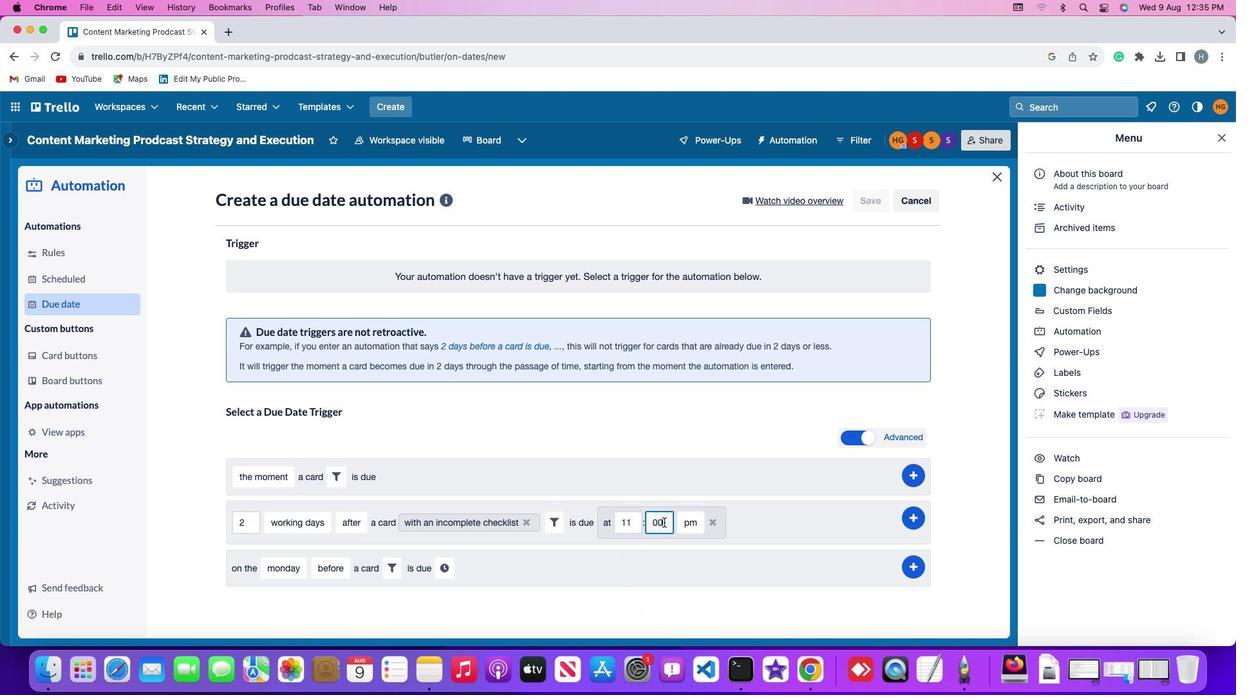 
Action: Mouse moved to (698, 522)
Screenshot: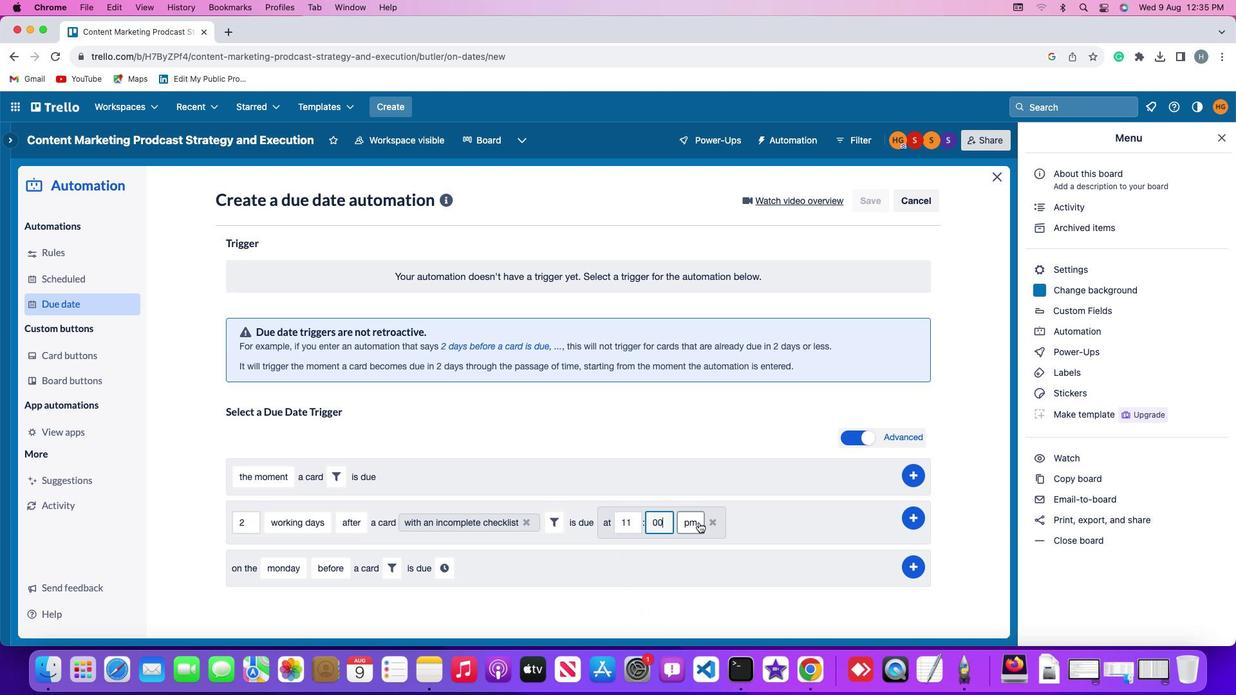 
Action: Mouse pressed left at (698, 522)
Screenshot: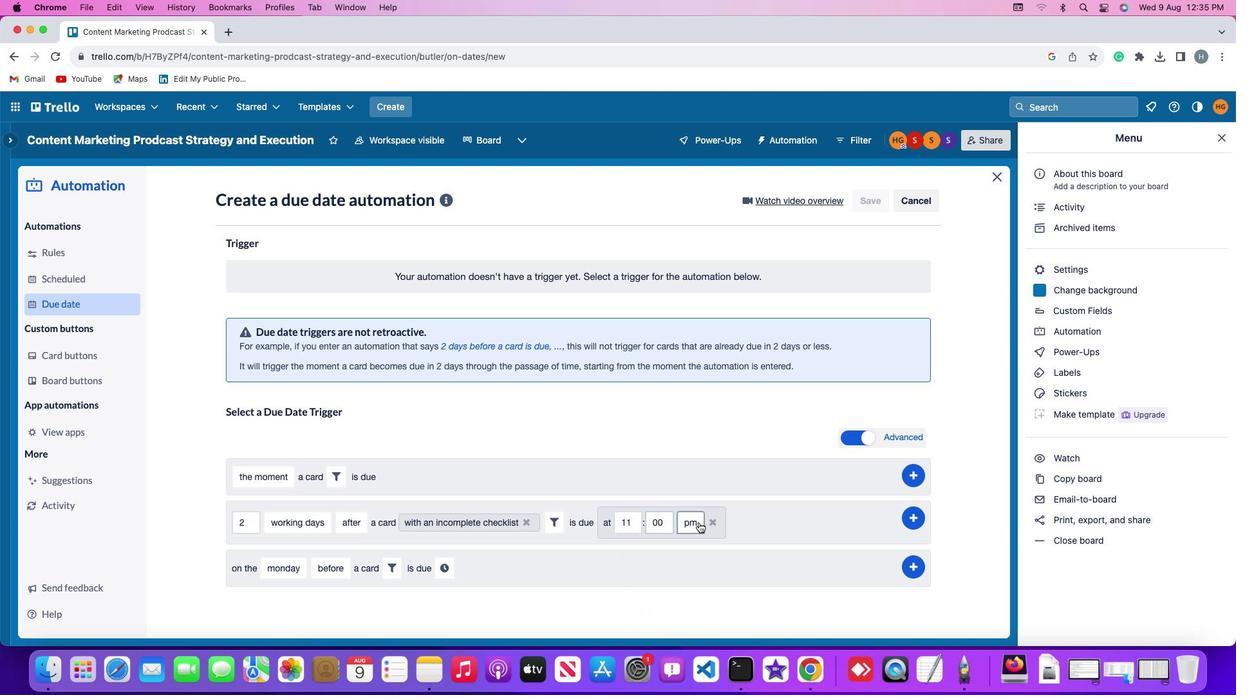 
Action: Mouse moved to (692, 544)
Screenshot: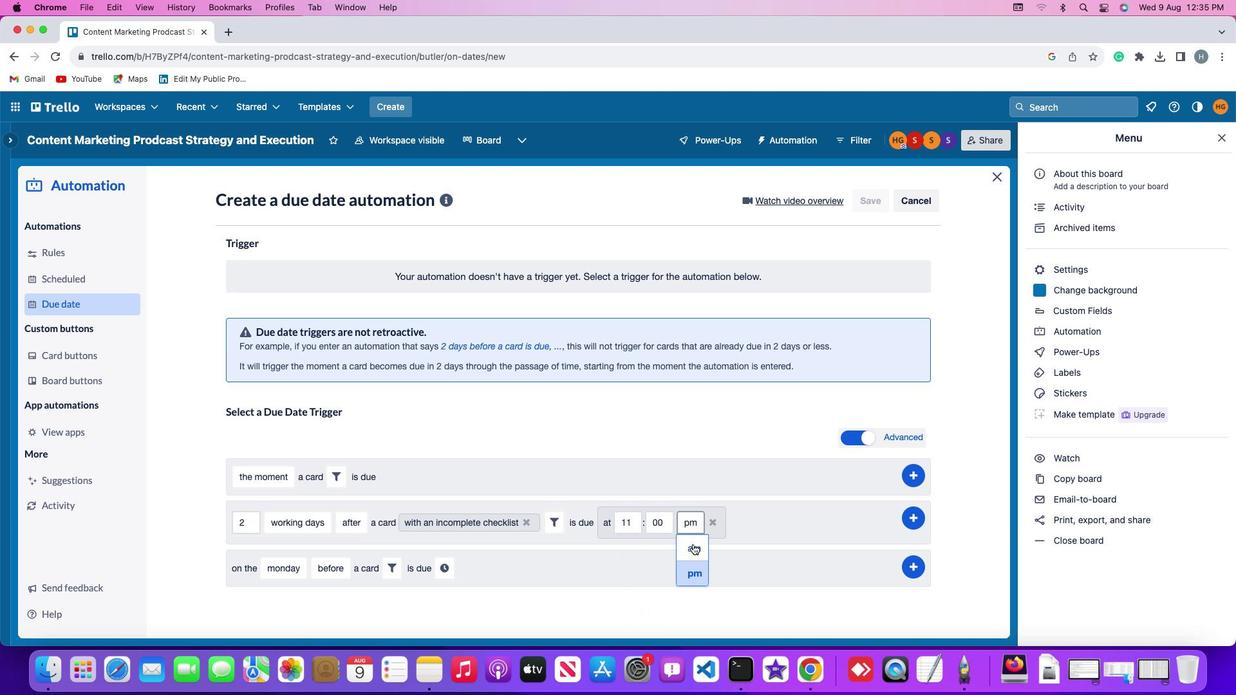 
Action: Mouse pressed left at (692, 544)
Screenshot: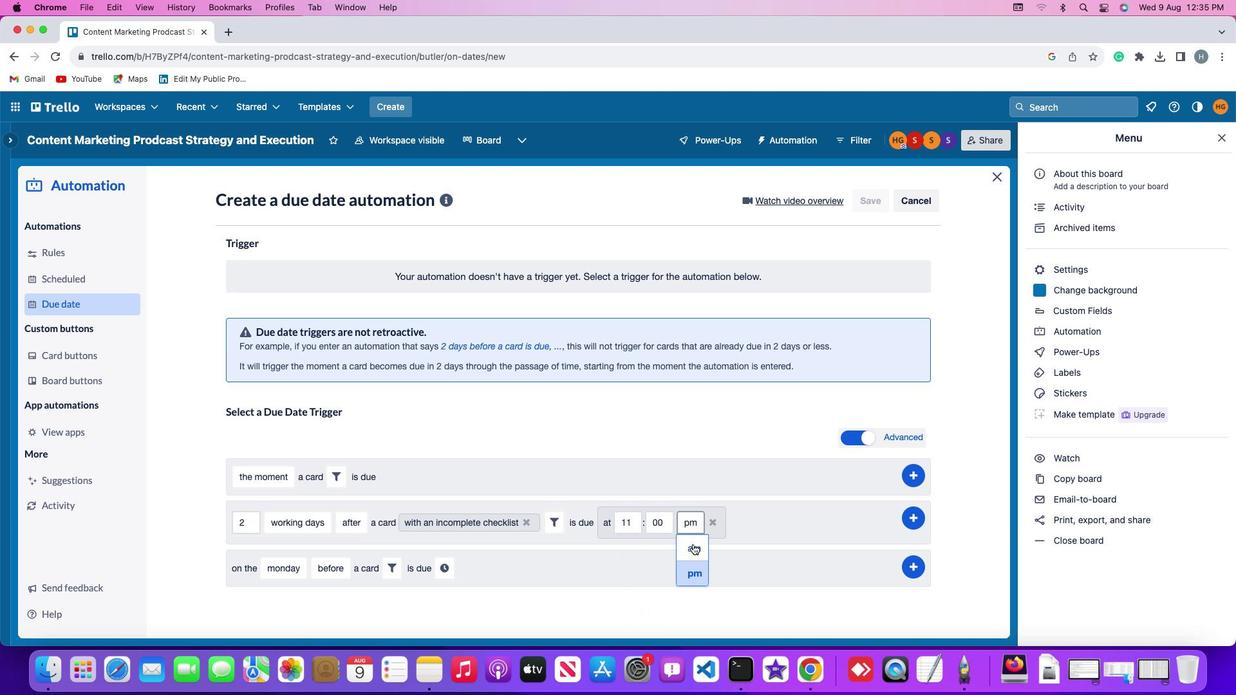 
Action: Mouse moved to (911, 517)
Screenshot: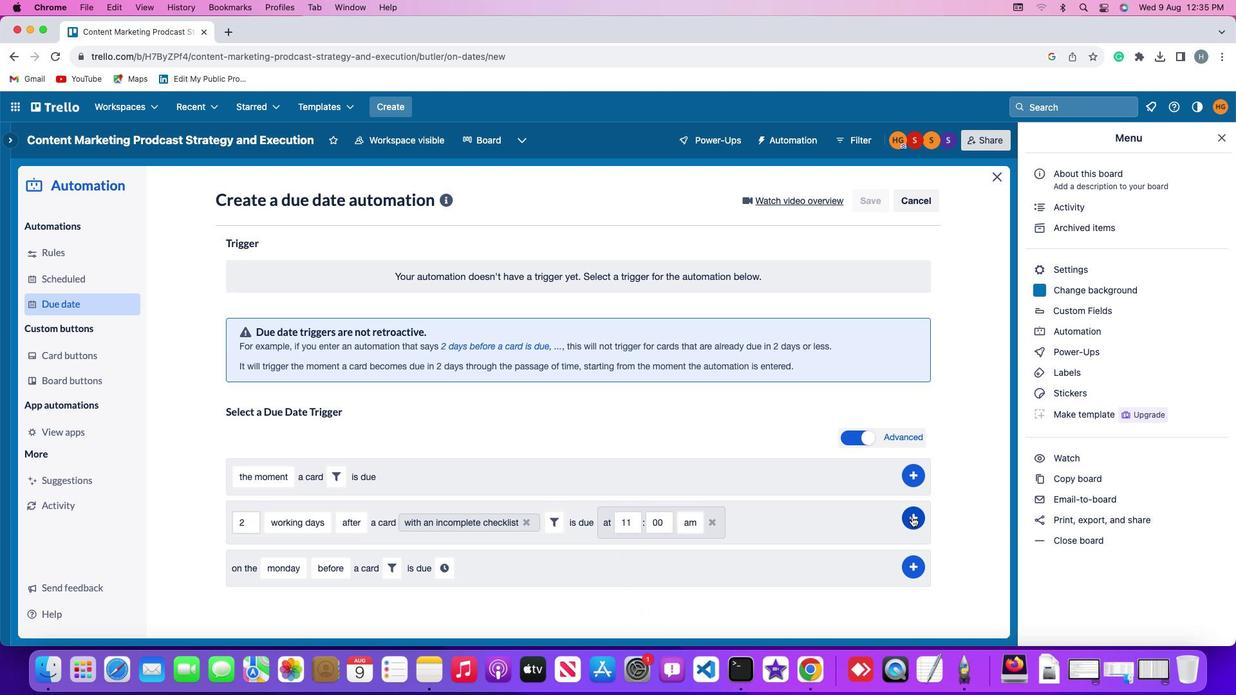 
Action: Mouse pressed left at (911, 517)
Screenshot: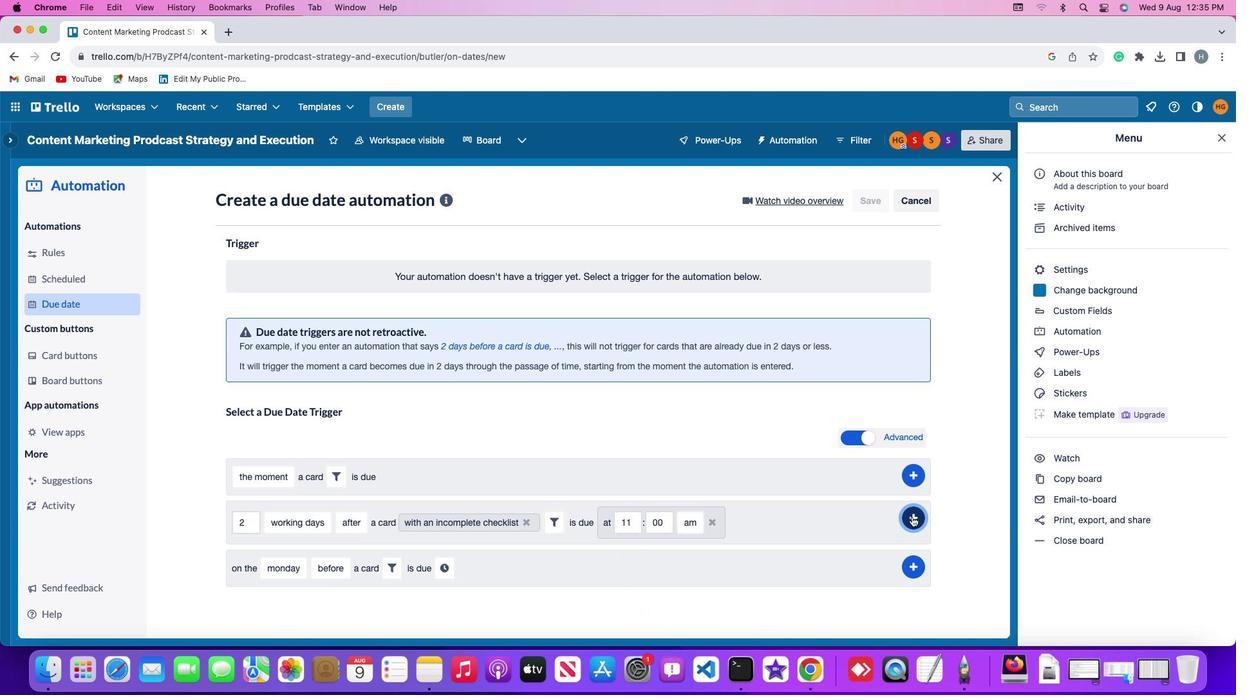 
Action: Mouse moved to (954, 408)
Screenshot: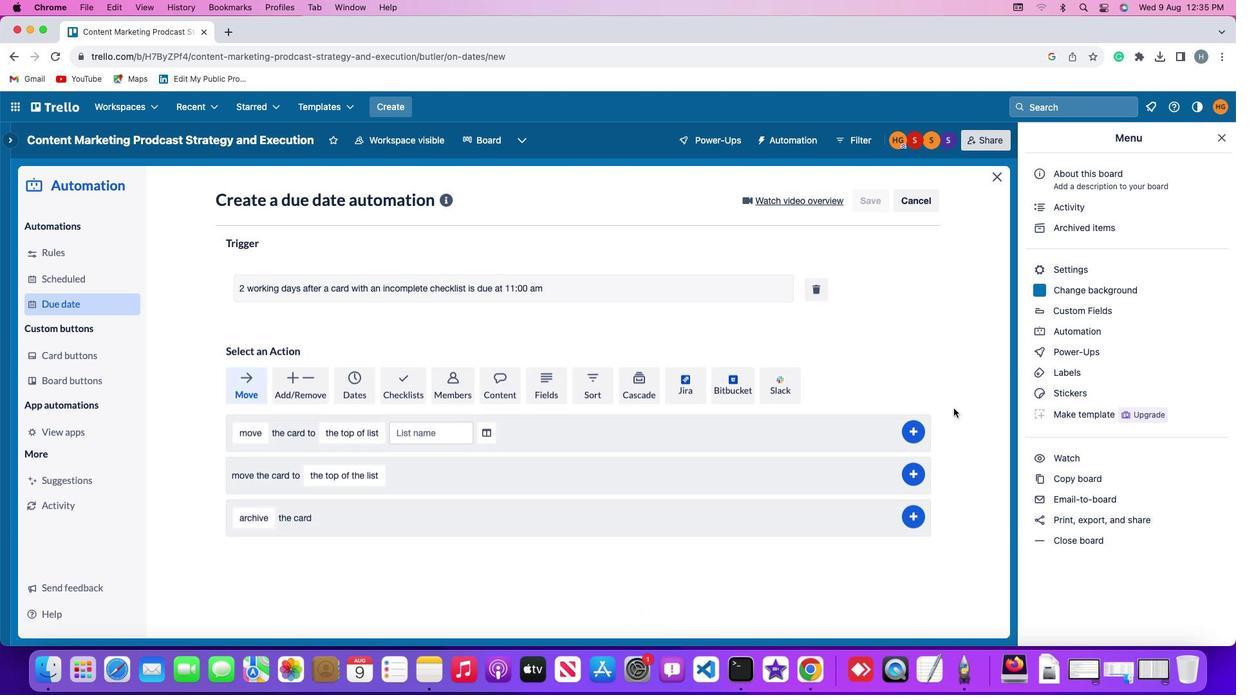 
